Task: Change  the formatting of the data to 'Which is Greater than 5, 'in conditional formating, put the option 'Green Fill with Dark Green Text. . 'add another formatting option Format As Table, insert the option 'Orange Table style Medium 3 ', change the format of Column Width to AutoFit Column Width and sort the data in descending order In the sheet  Financial Tracking Toolbook
Action: Mouse moved to (193, 188)
Screenshot: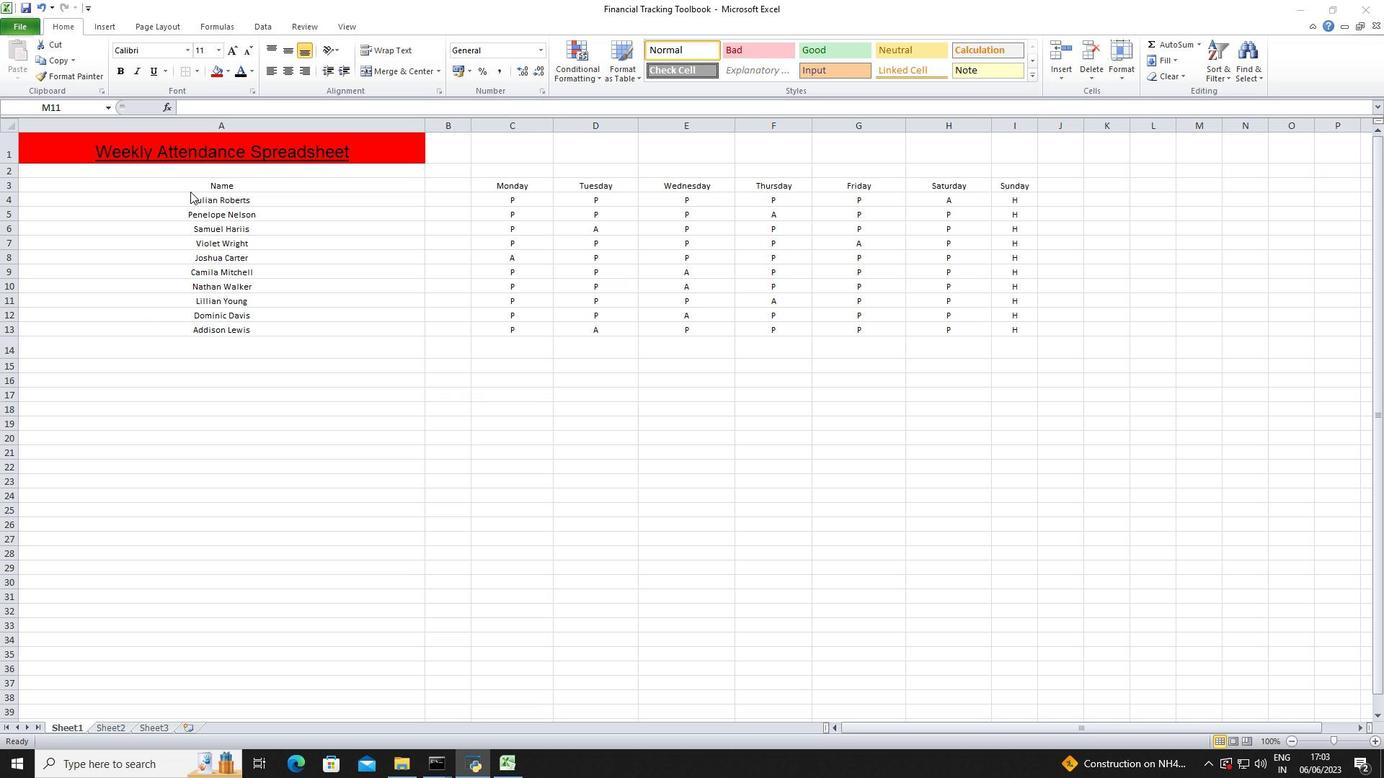 
Action: Mouse pressed left at (193, 188)
Screenshot: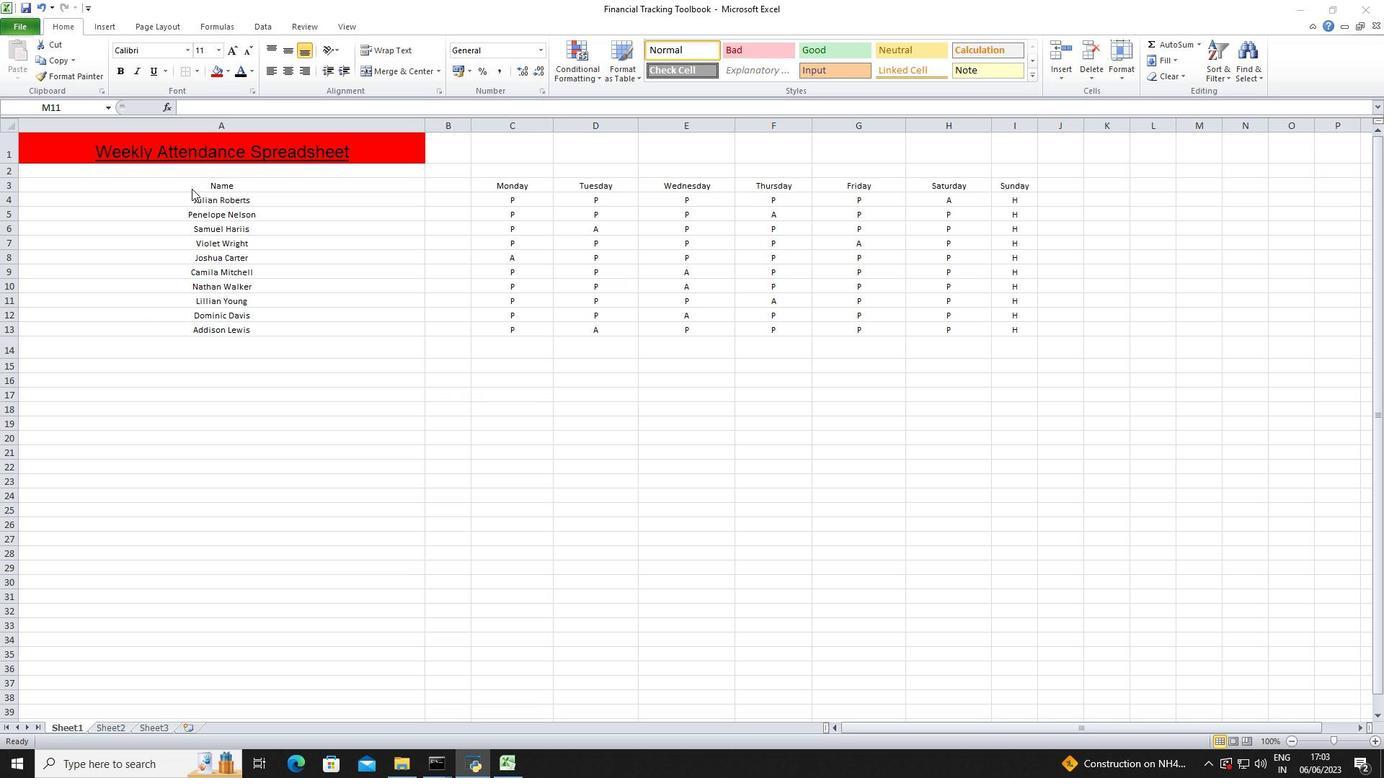 
Action: Mouse pressed left at (193, 188)
Screenshot: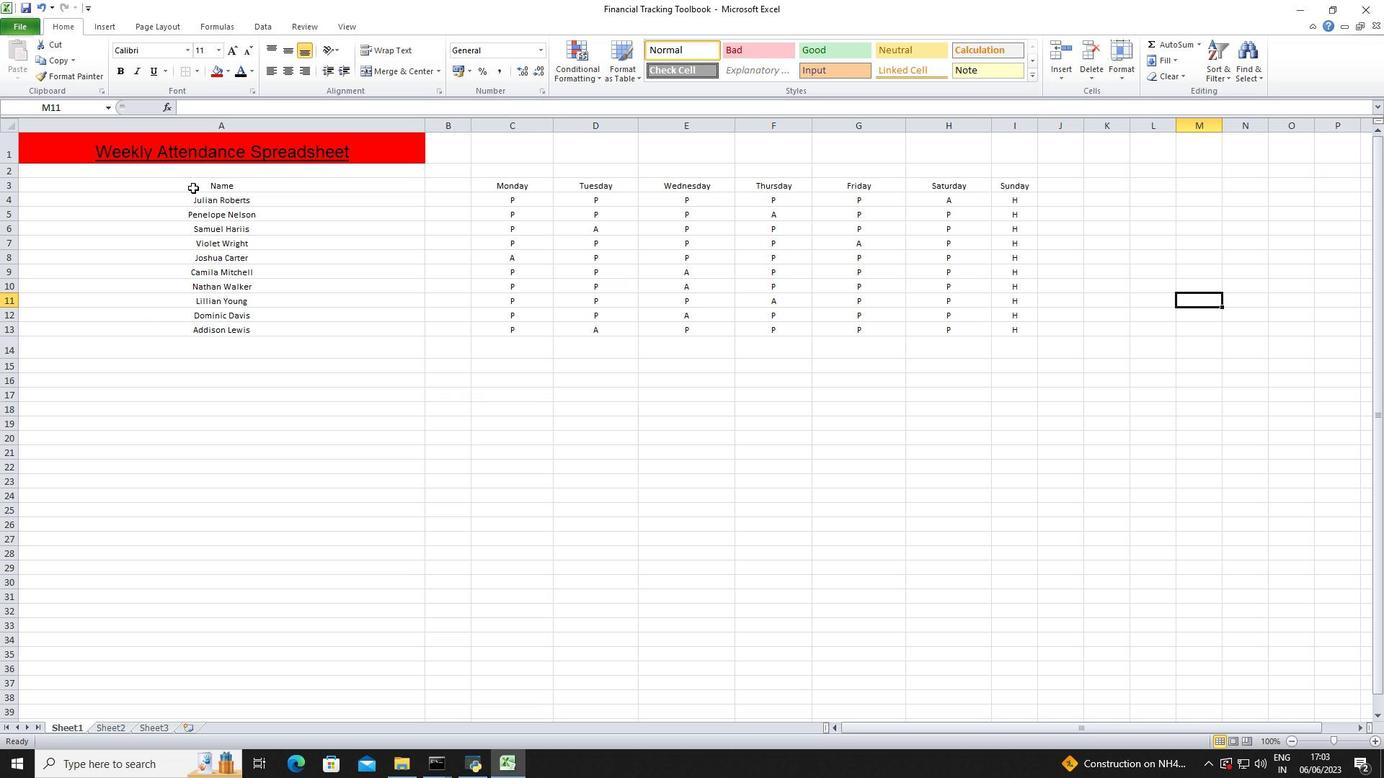 
Action: Mouse moved to (597, 81)
Screenshot: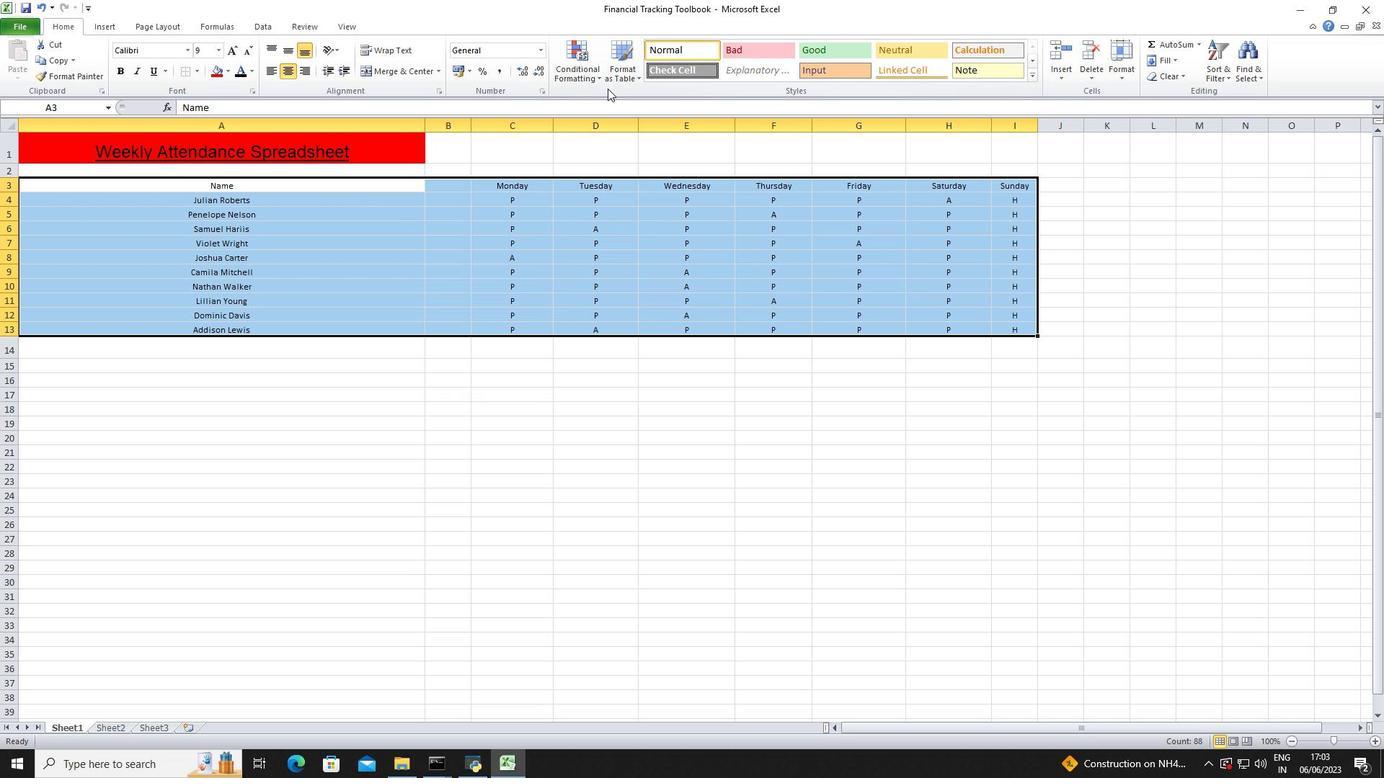 
Action: Mouse pressed left at (597, 81)
Screenshot: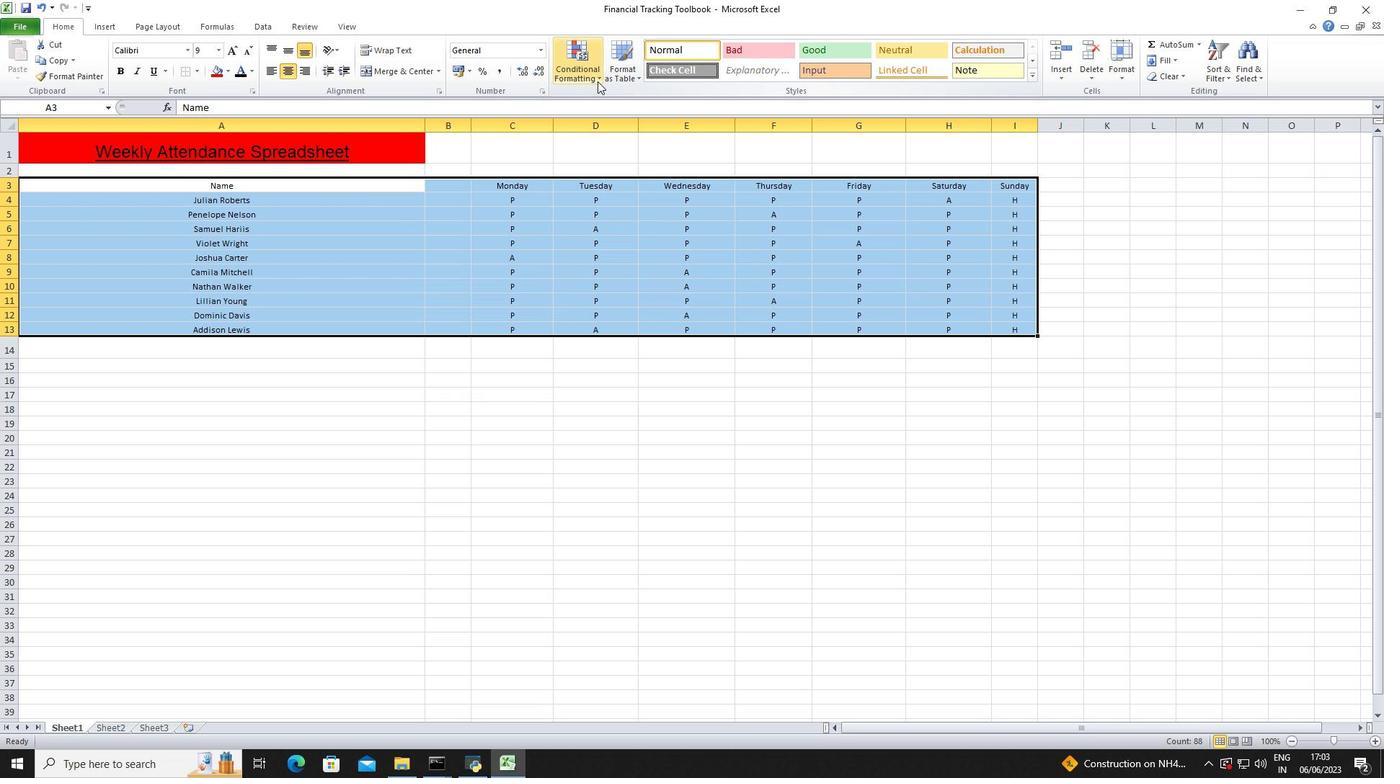 
Action: Mouse moved to (759, 109)
Screenshot: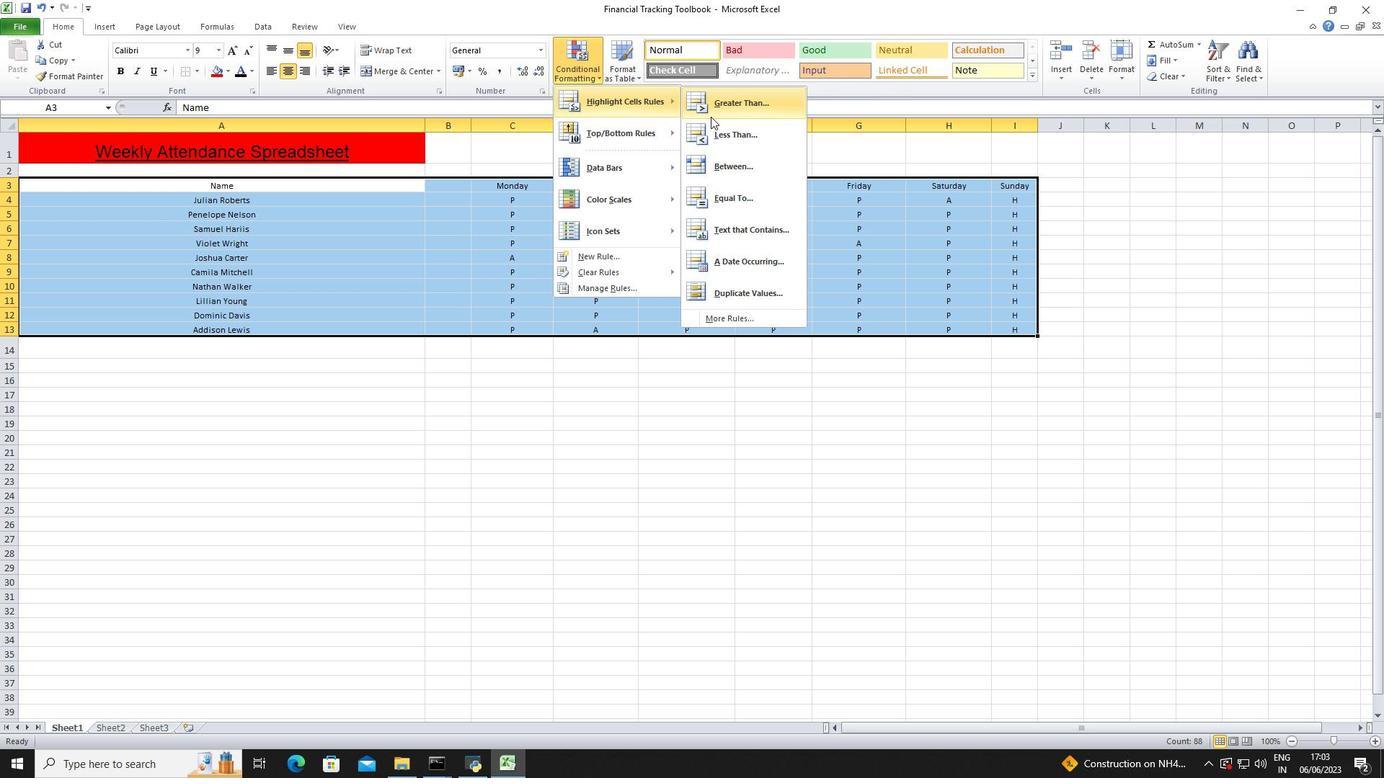 
Action: Mouse pressed left at (759, 109)
Screenshot: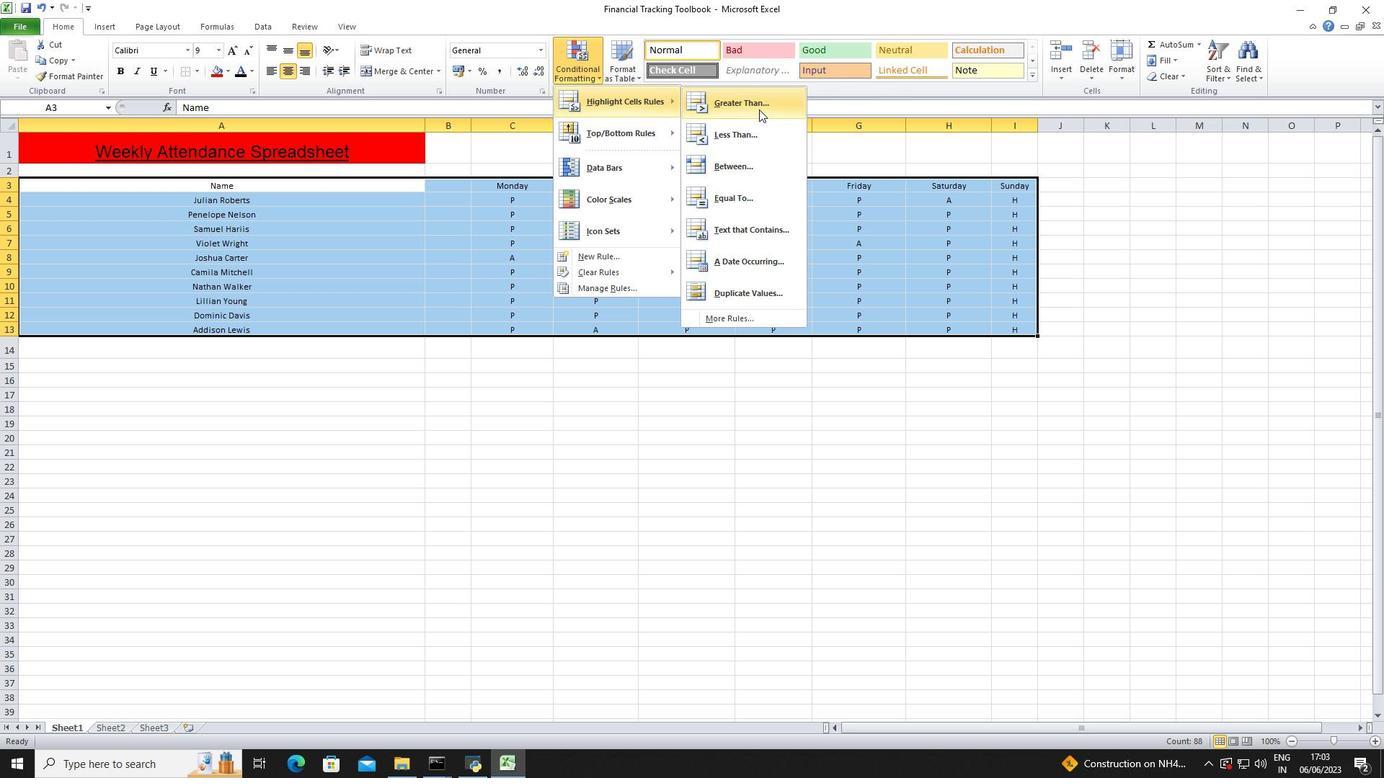 
Action: Mouse moved to (749, 114)
Screenshot: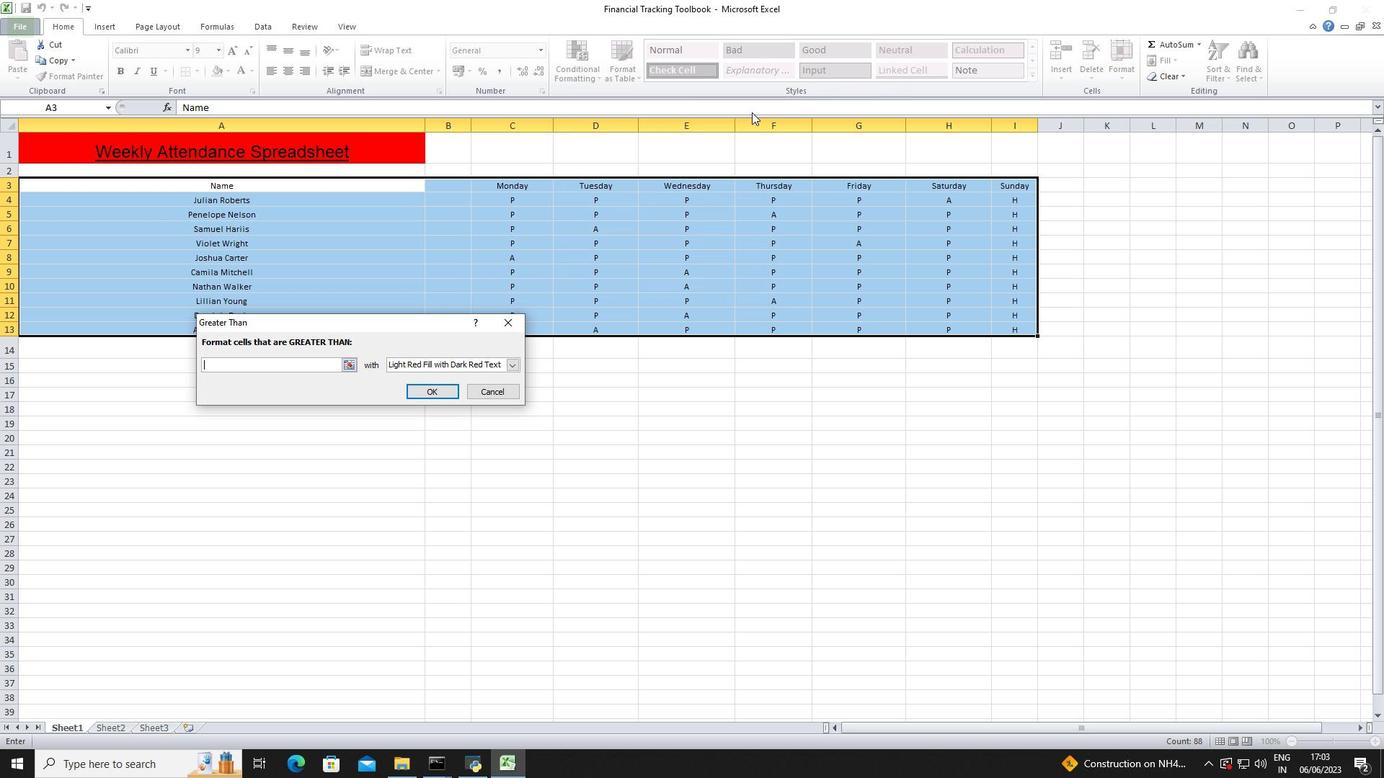
Action: Key pressed 5
Screenshot: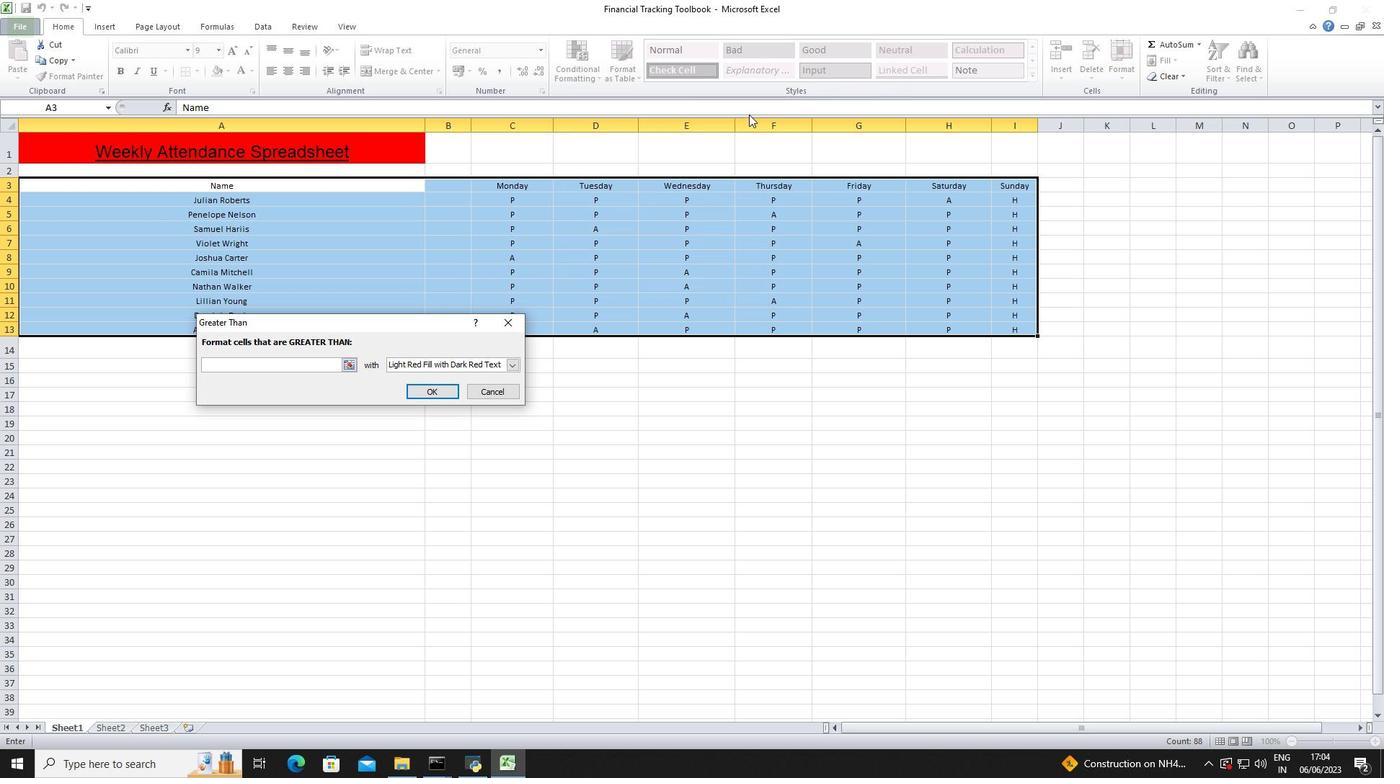 
Action: Mouse moved to (510, 362)
Screenshot: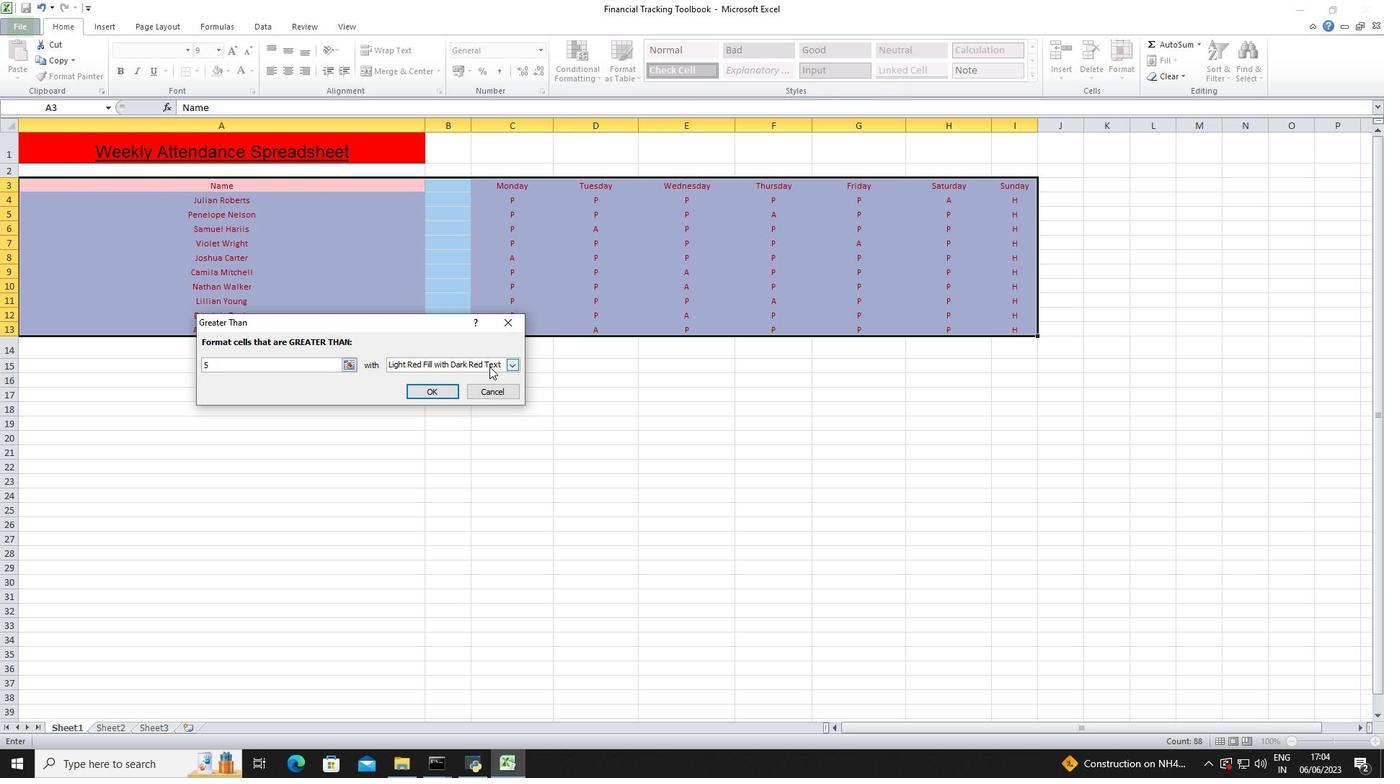 
Action: Mouse pressed left at (510, 362)
Screenshot: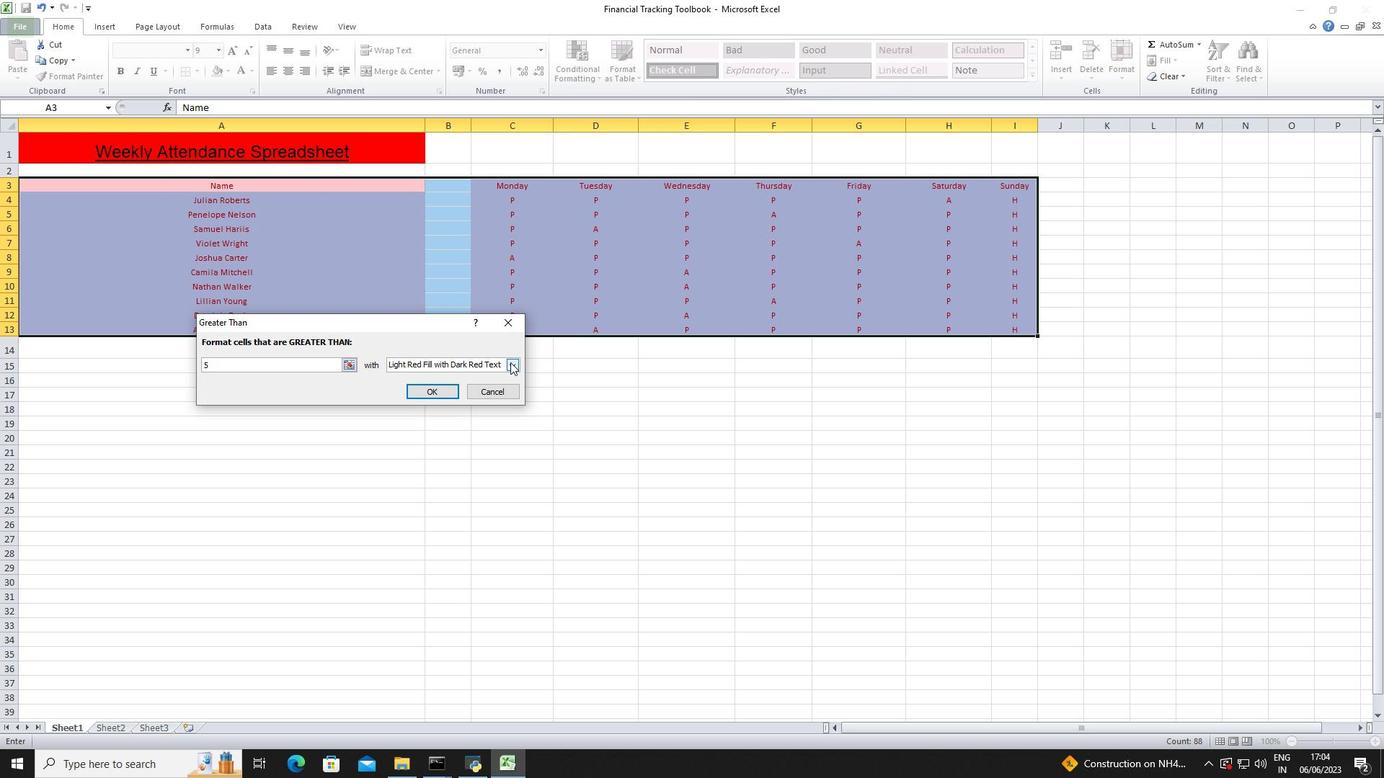 
Action: Mouse moved to (494, 397)
Screenshot: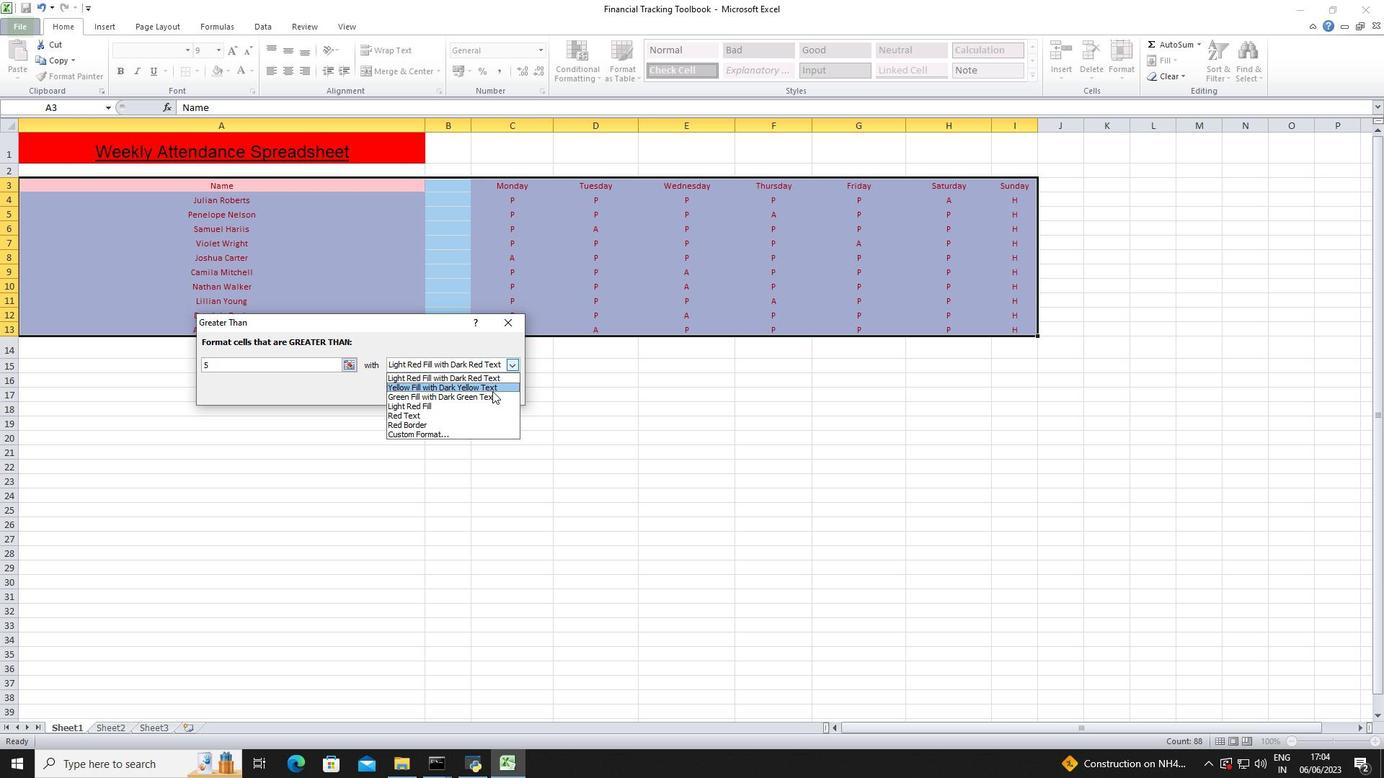 
Action: Mouse pressed left at (494, 397)
Screenshot: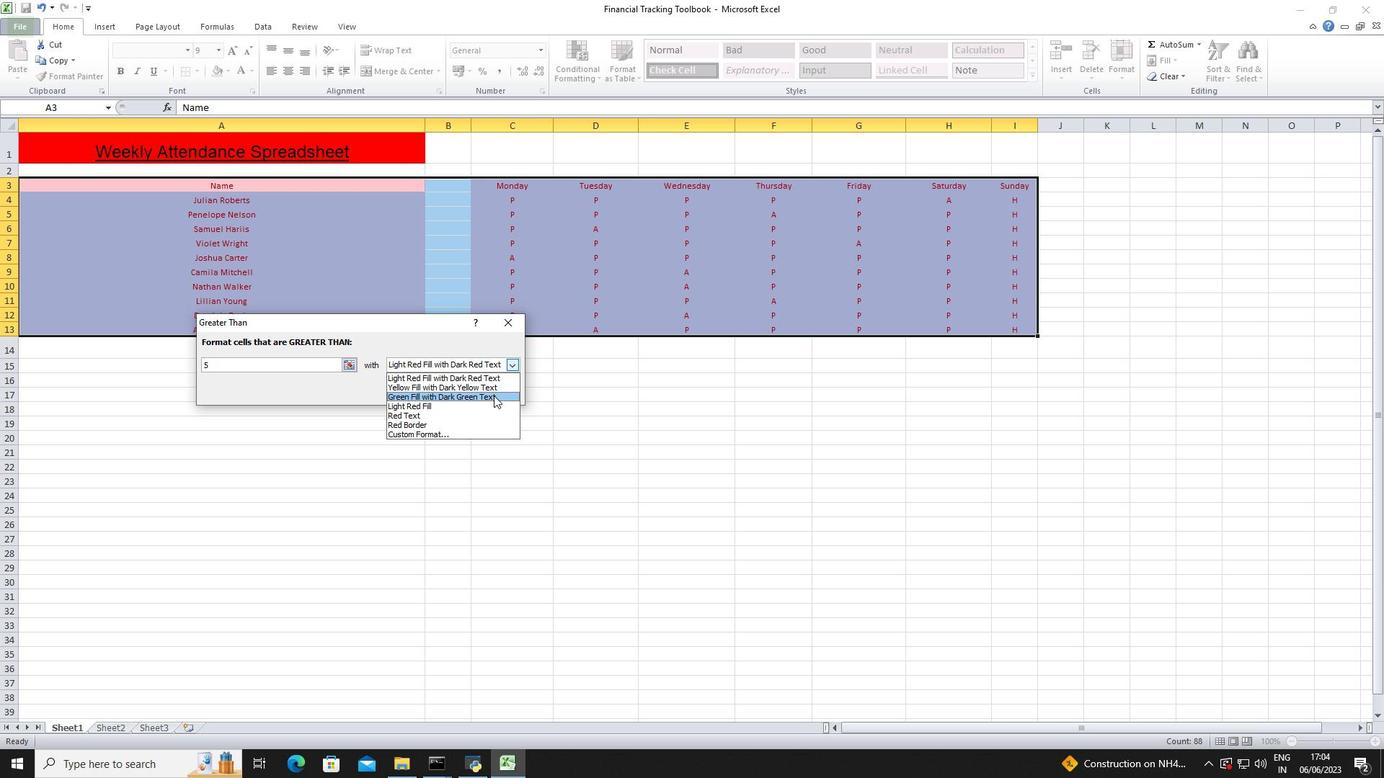 
Action: Mouse moved to (414, 386)
Screenshot: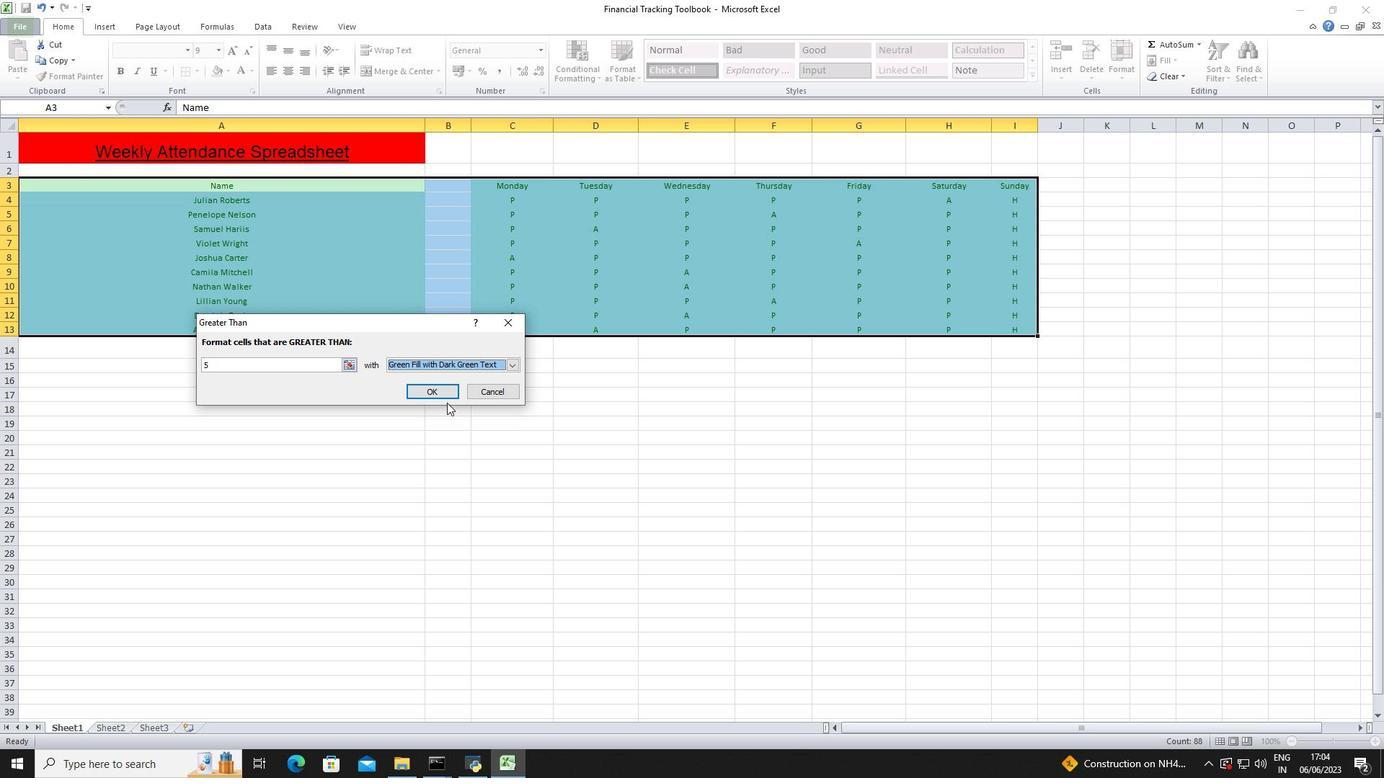 
Action: Mouse pressed left at (414, 386)
Screenshot: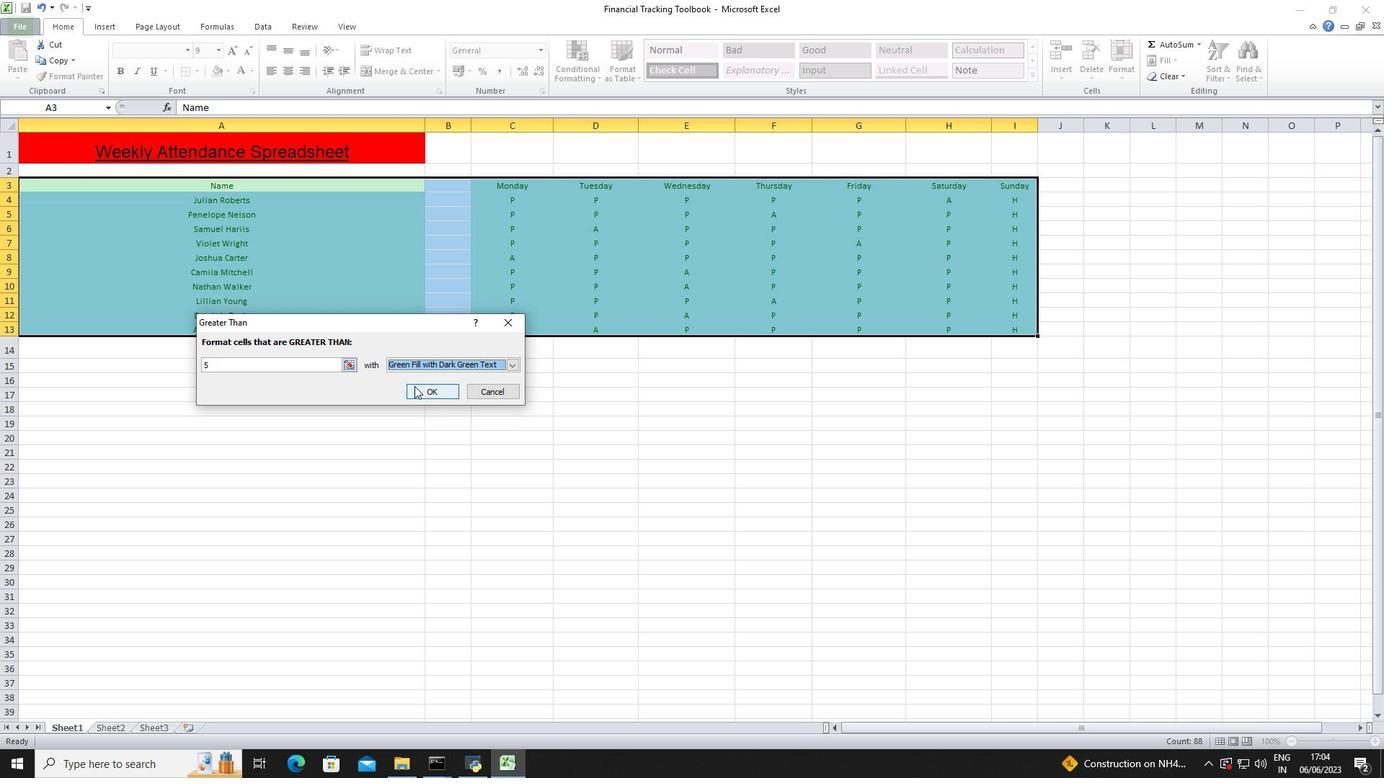 
Action: Mouse moved to (628, 78)
Screenshot: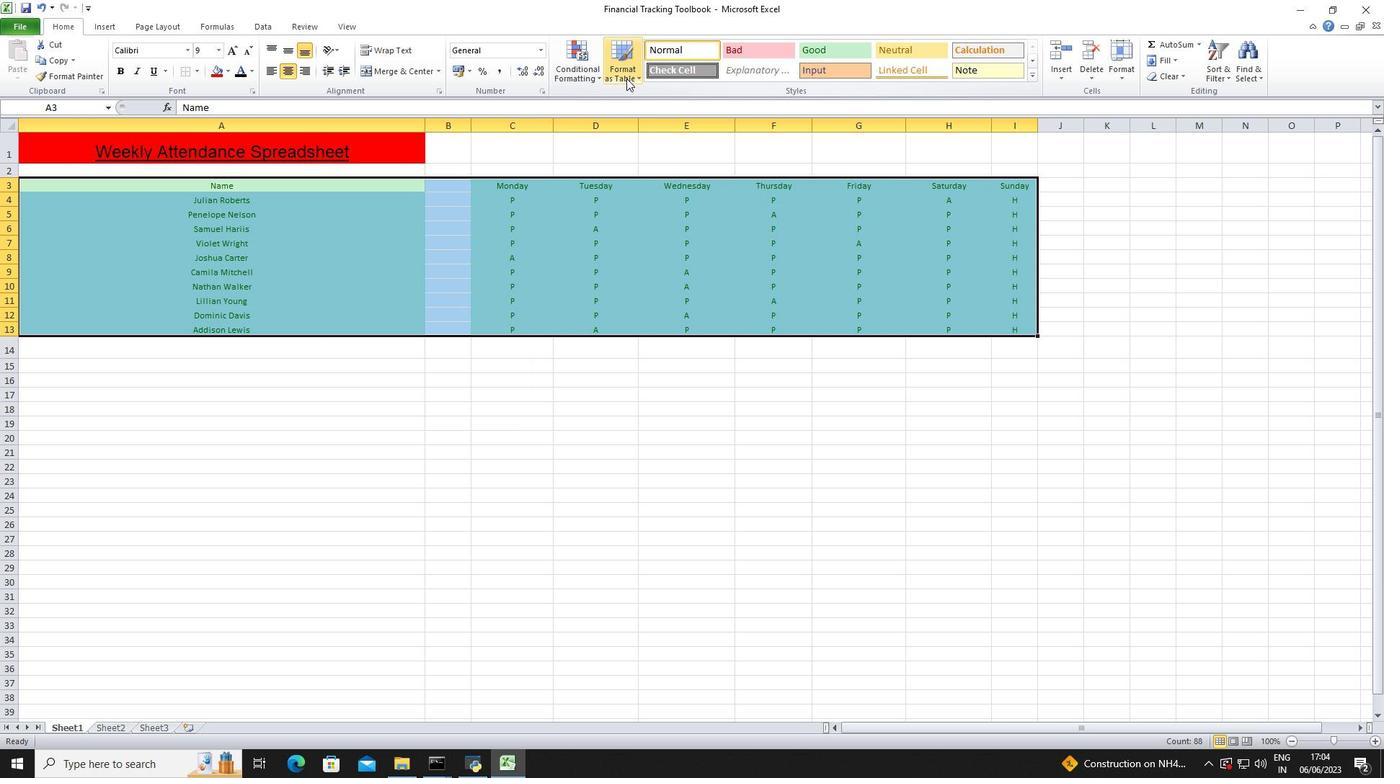 
Action: Mouse pressed left at (628, 78)
Screenshot: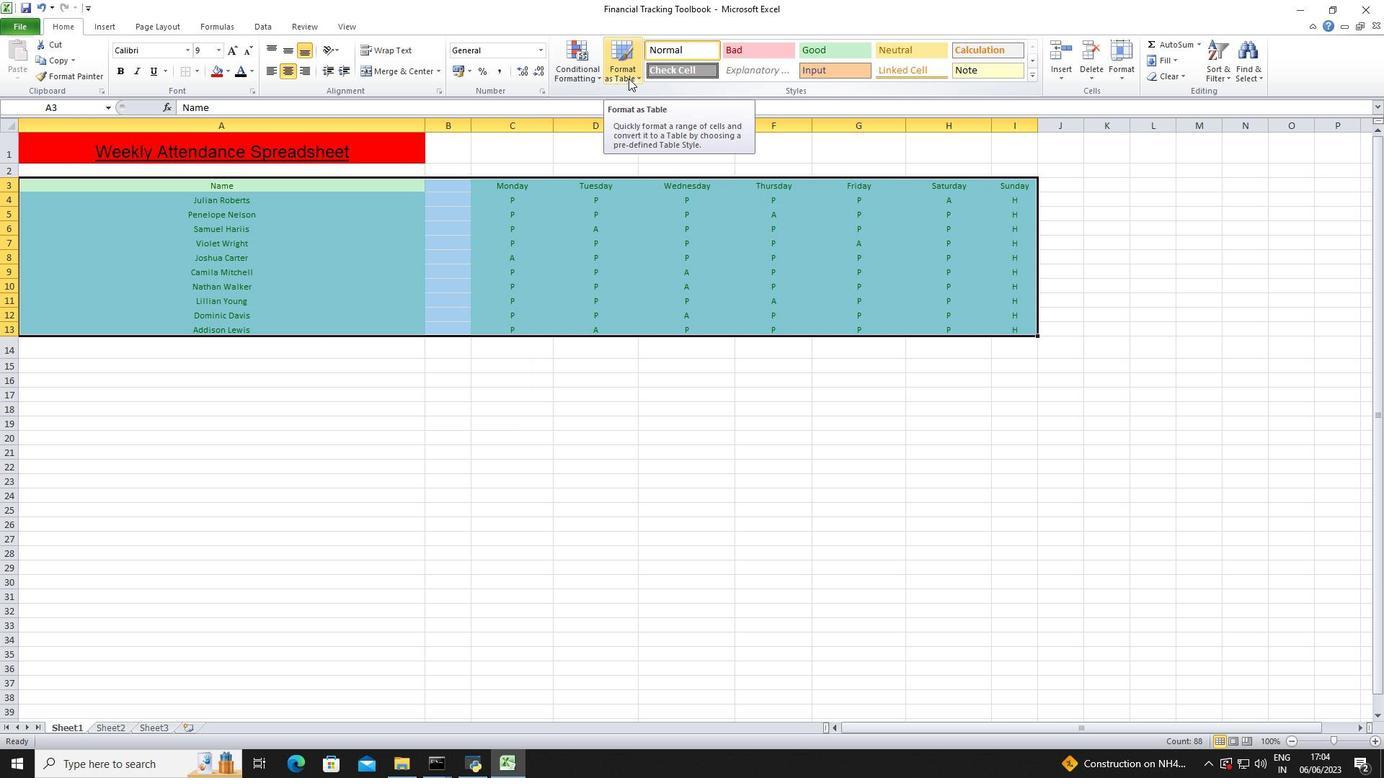 
Action: Mouse moved to (945, 162)
Screenshot: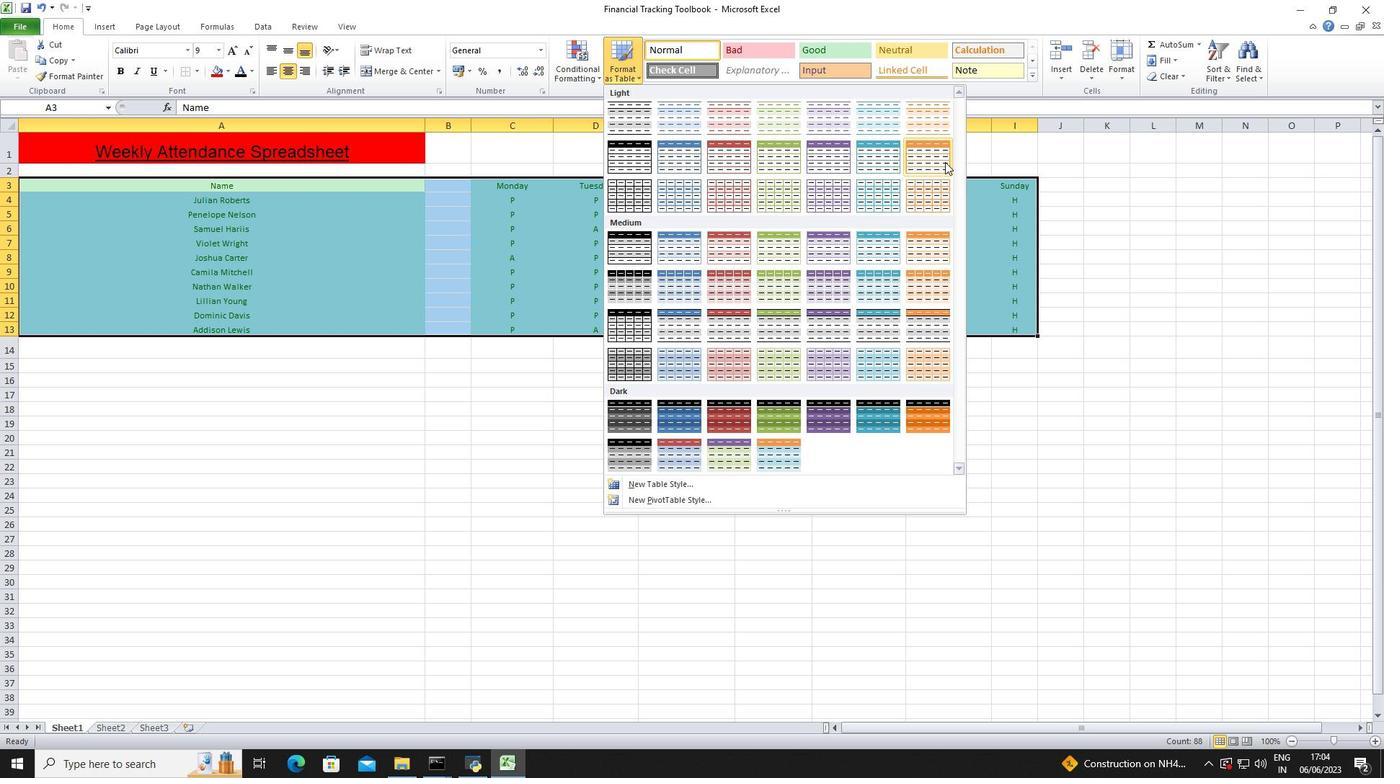 
Action: Mouse pressed left at (945, 162)
Screenshot: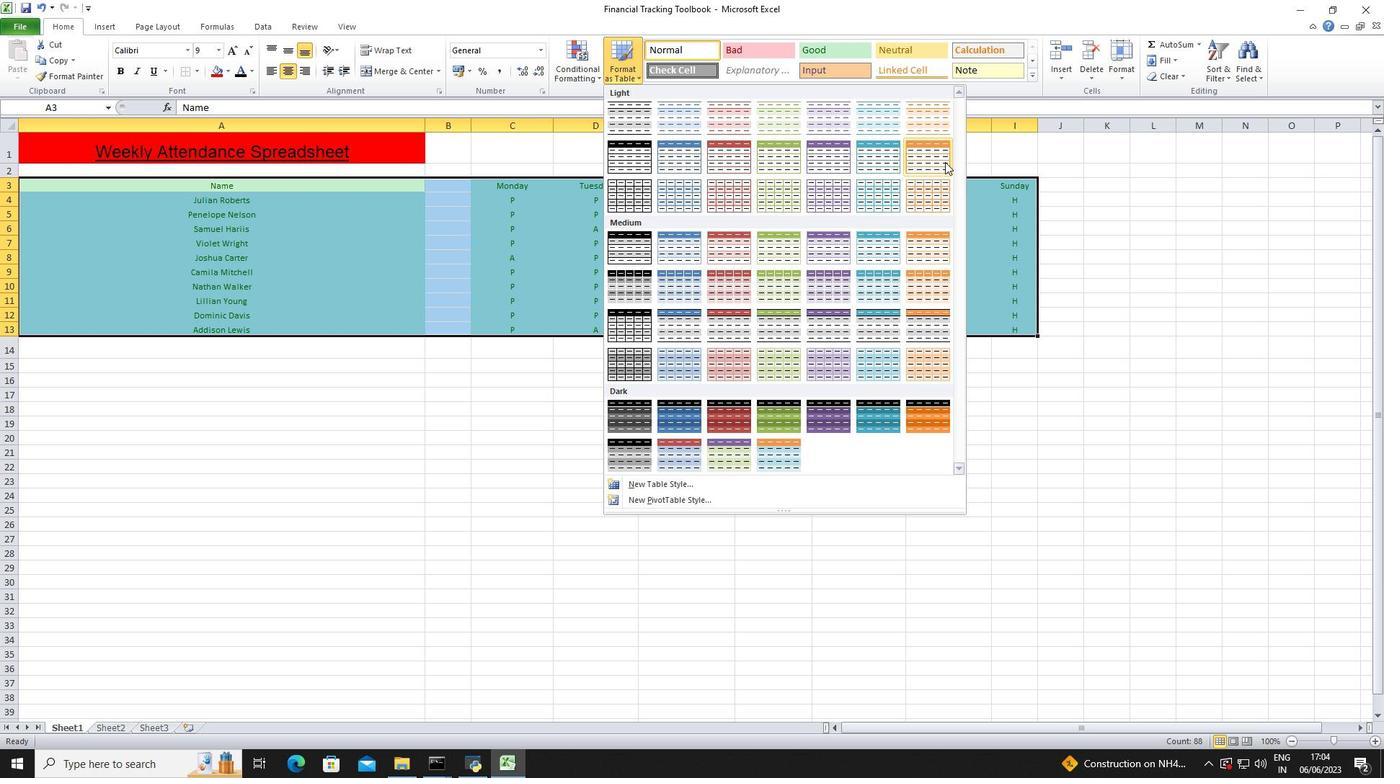 
Action: Mouse moved to (353, 384)
Screenshot: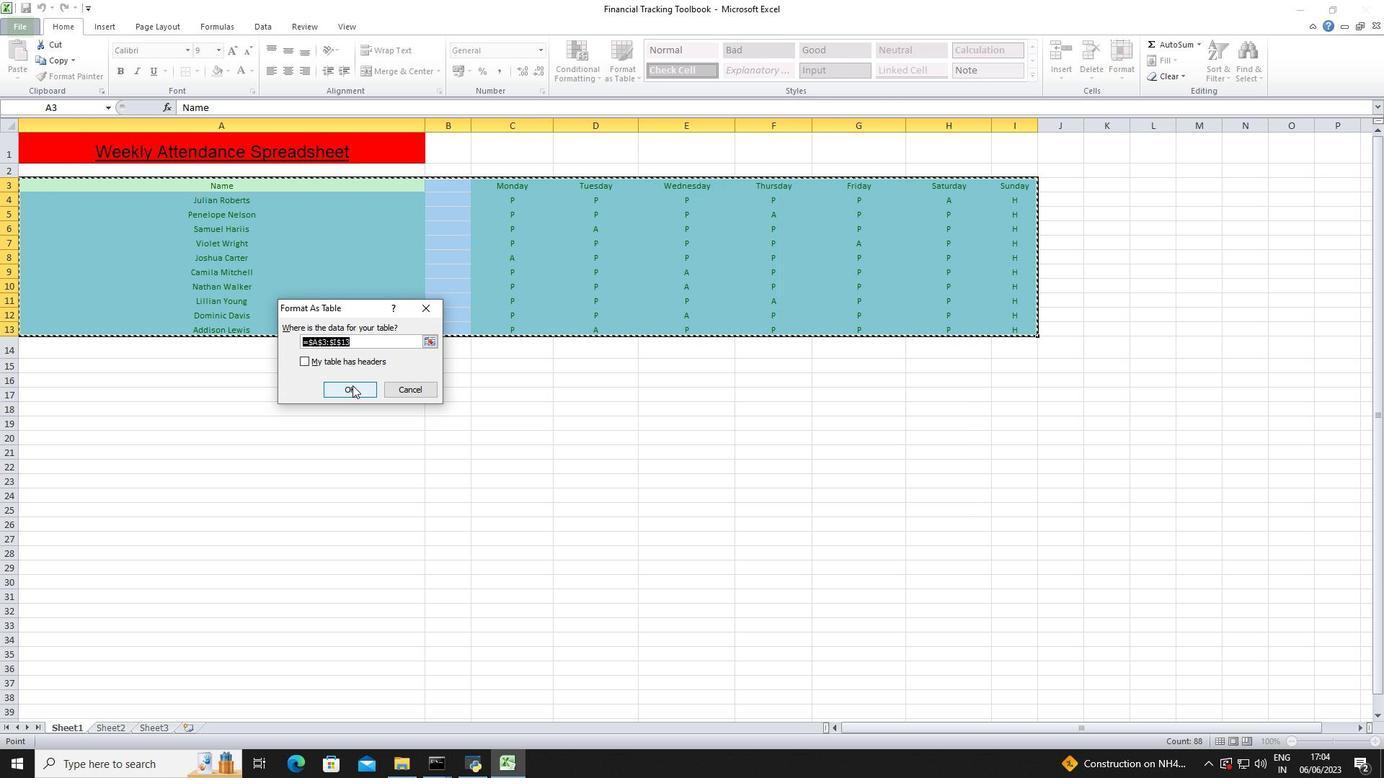 
Action: Mouse pressed left at (353, 384)
Screenshot: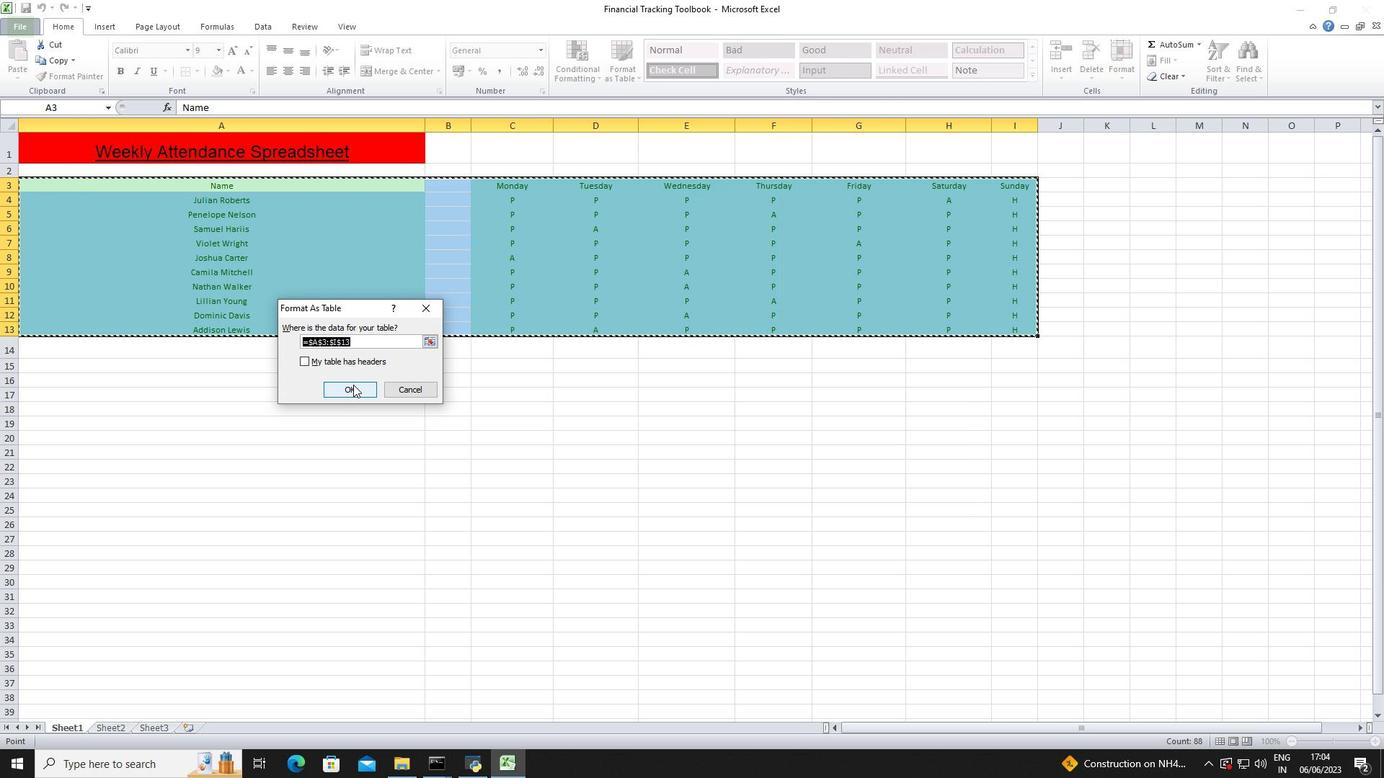 
Action: Mouse moved to (54, 31)
Screenshot: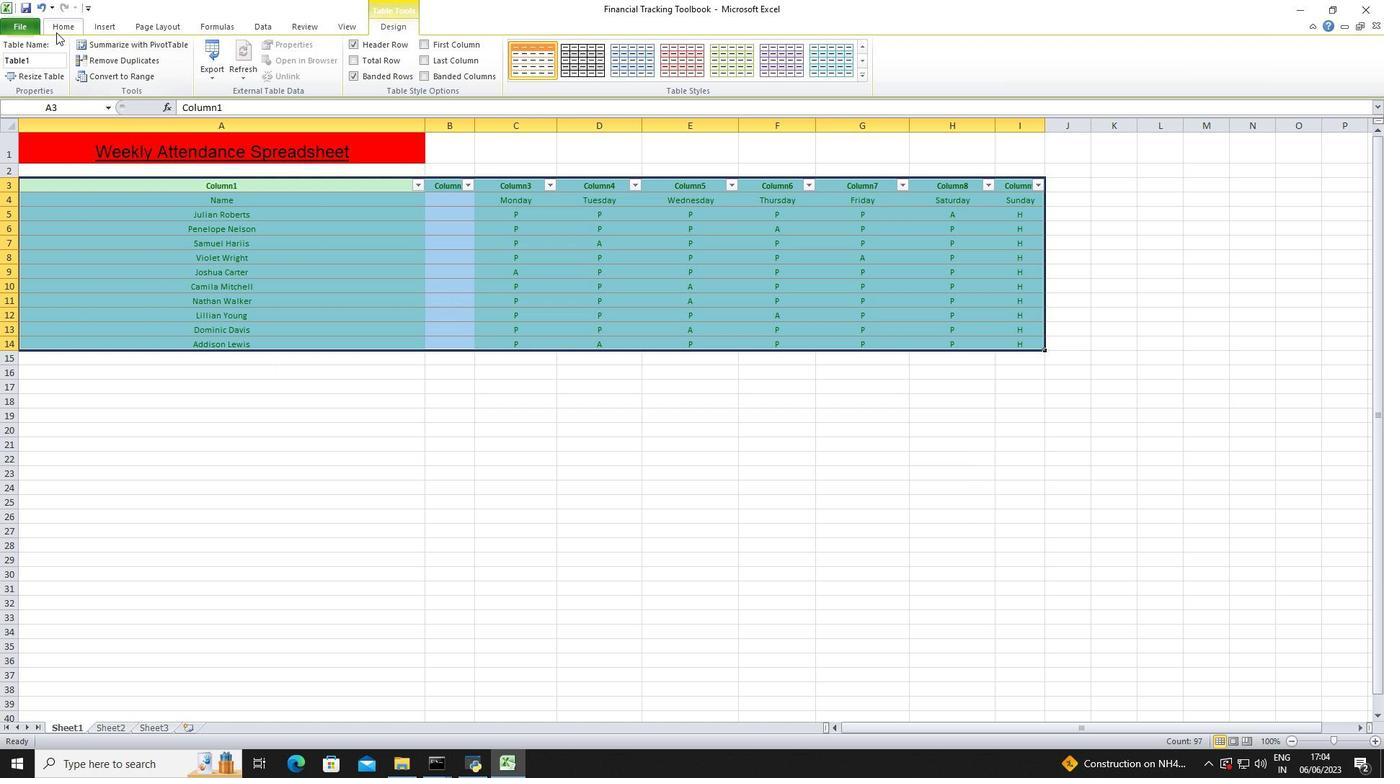 
Action: Mouse pressed left at (54, 31)
Screenshot: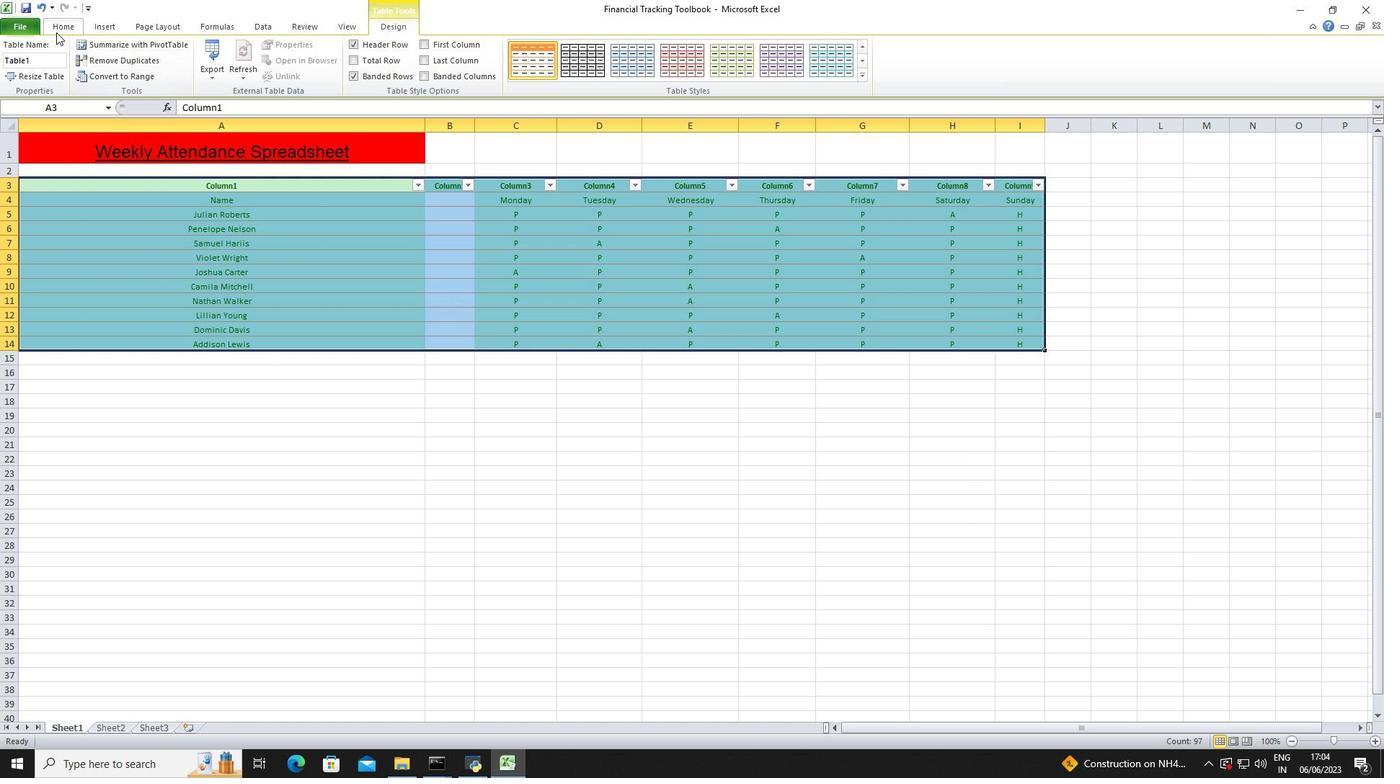 
Action: Mouse moved to (1118, 83)
Screenshot: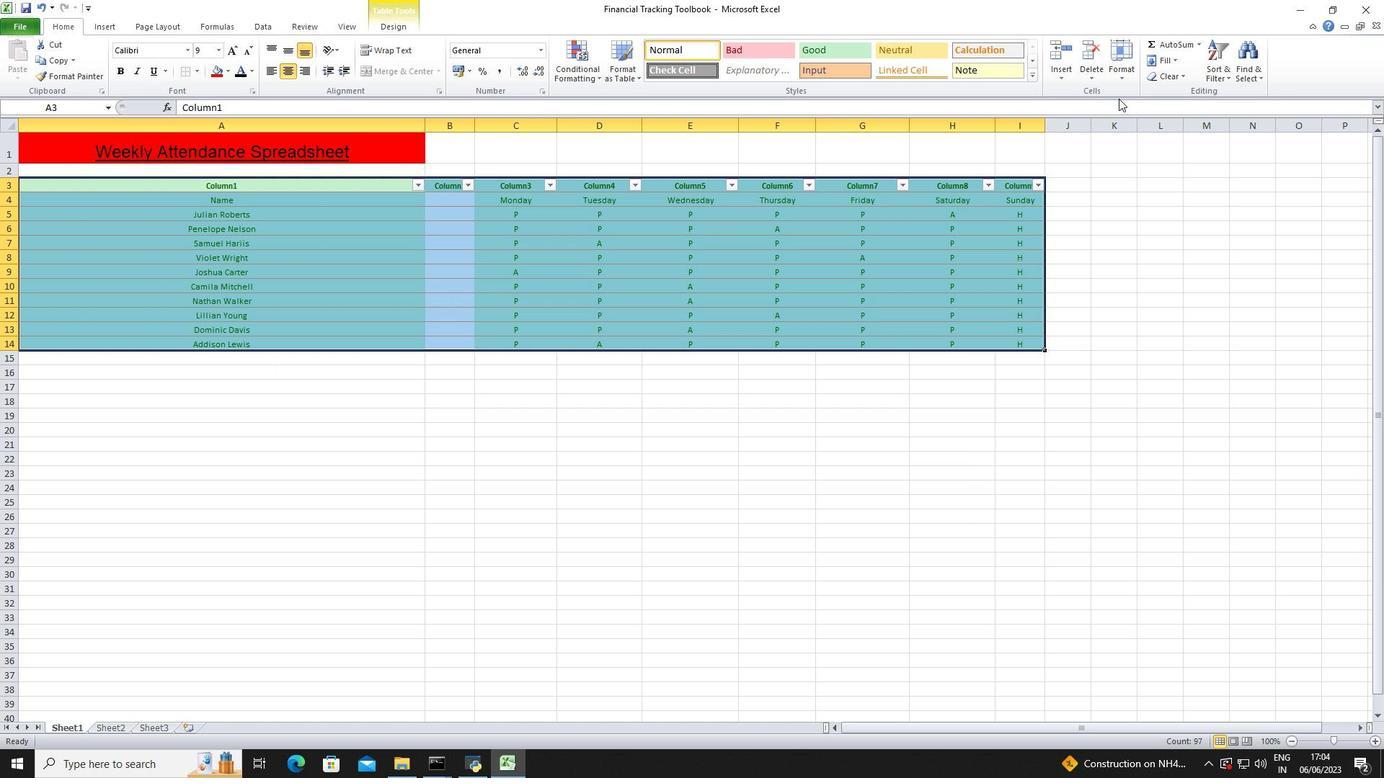 
Action: Mouse pressed left at (1118, 83)
Screenshot: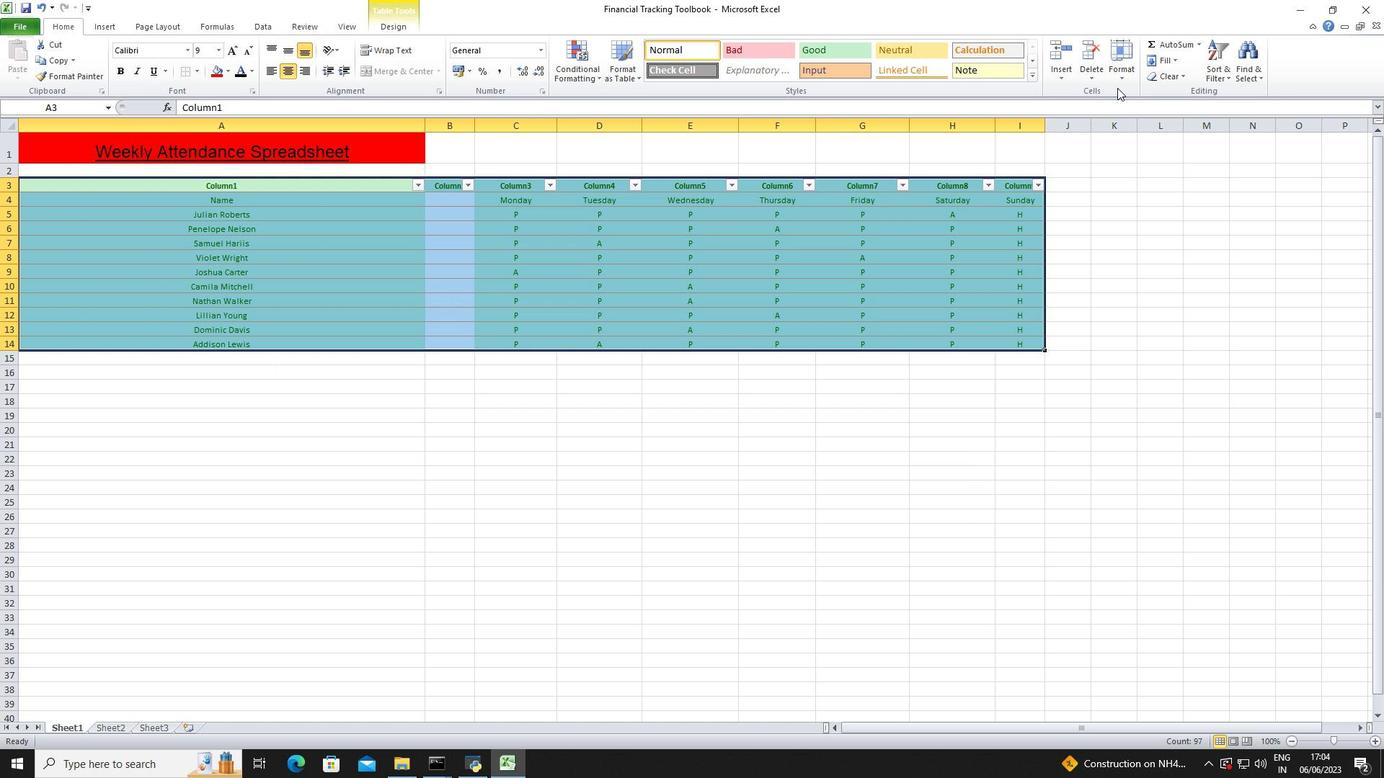 
Action: Mouse moved to (1150, 159)
Screenshot: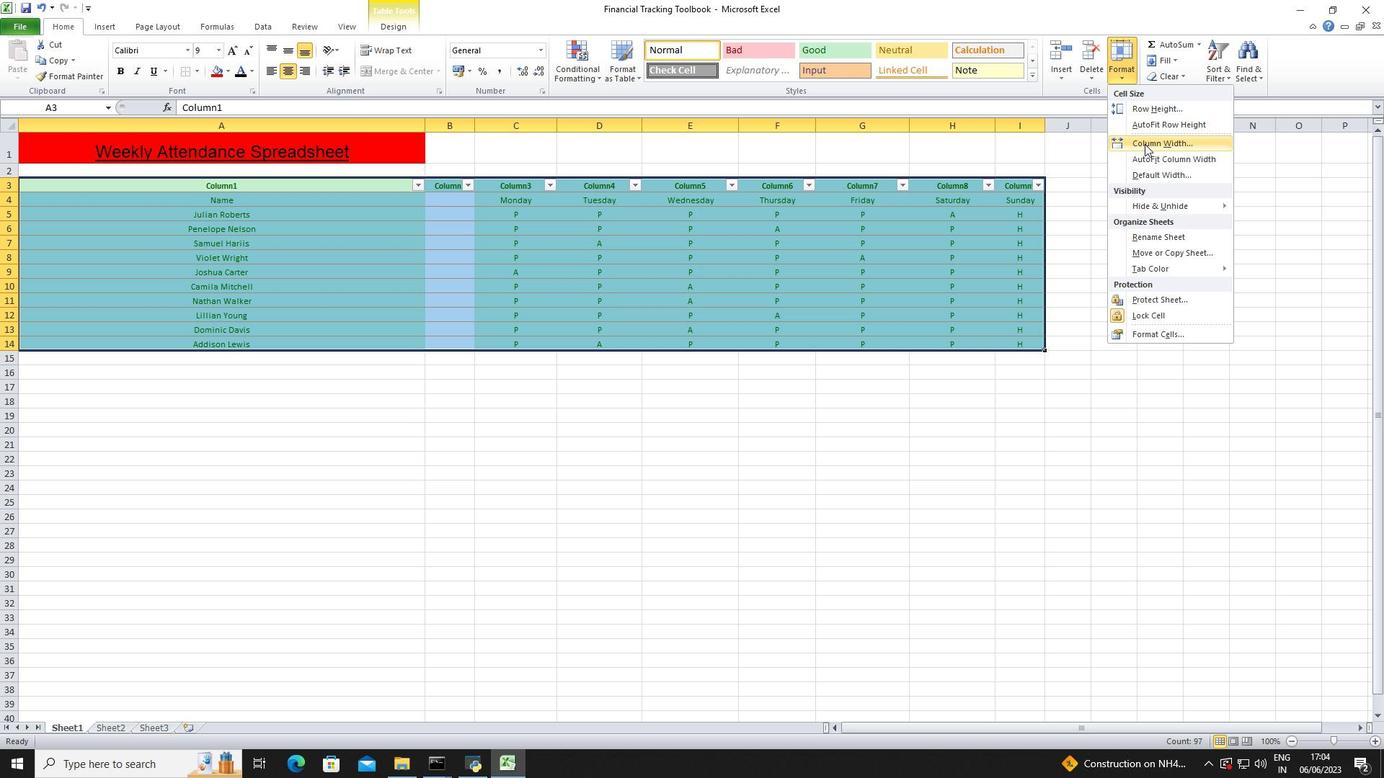 
Action: Mouse pressed left at (1150, 159)
Screenshot: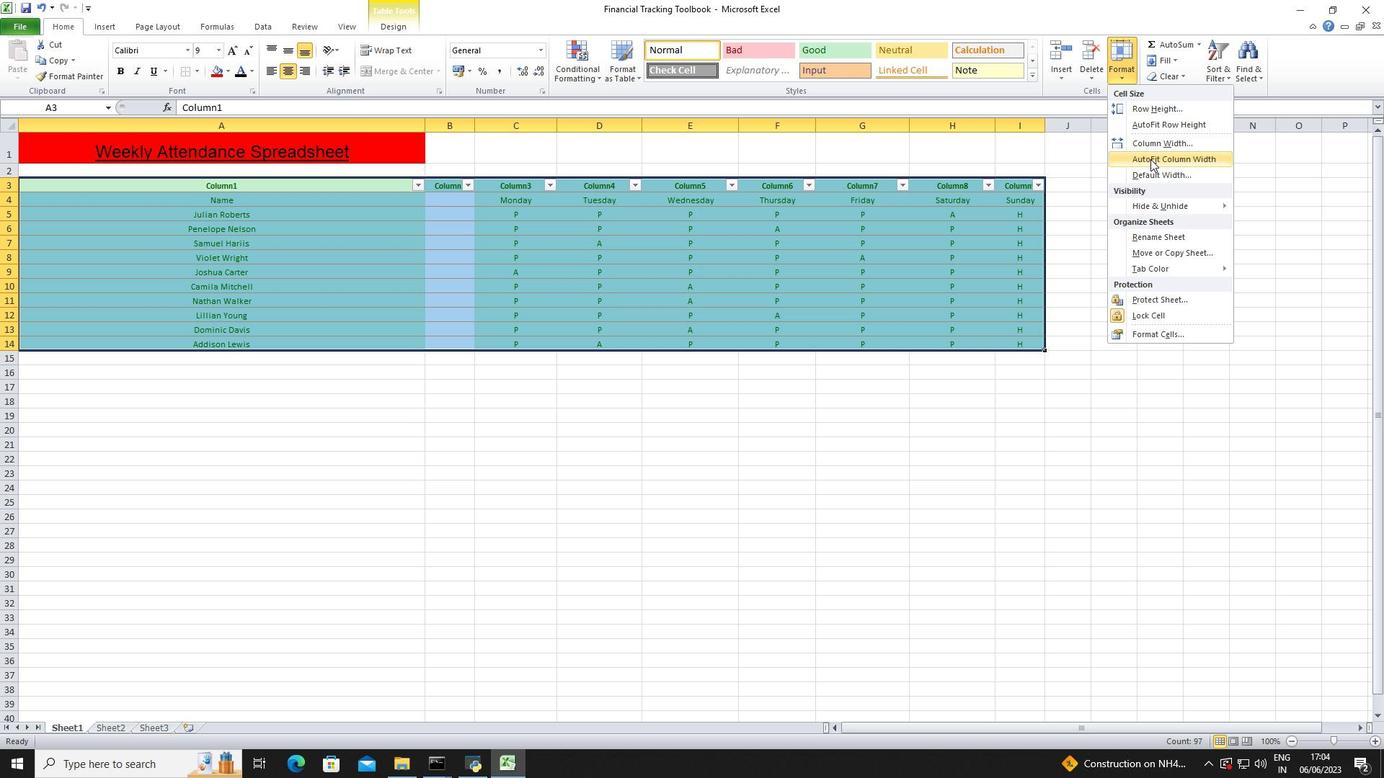 
Action: Mouse moved to (1217, 76)
Screenshot: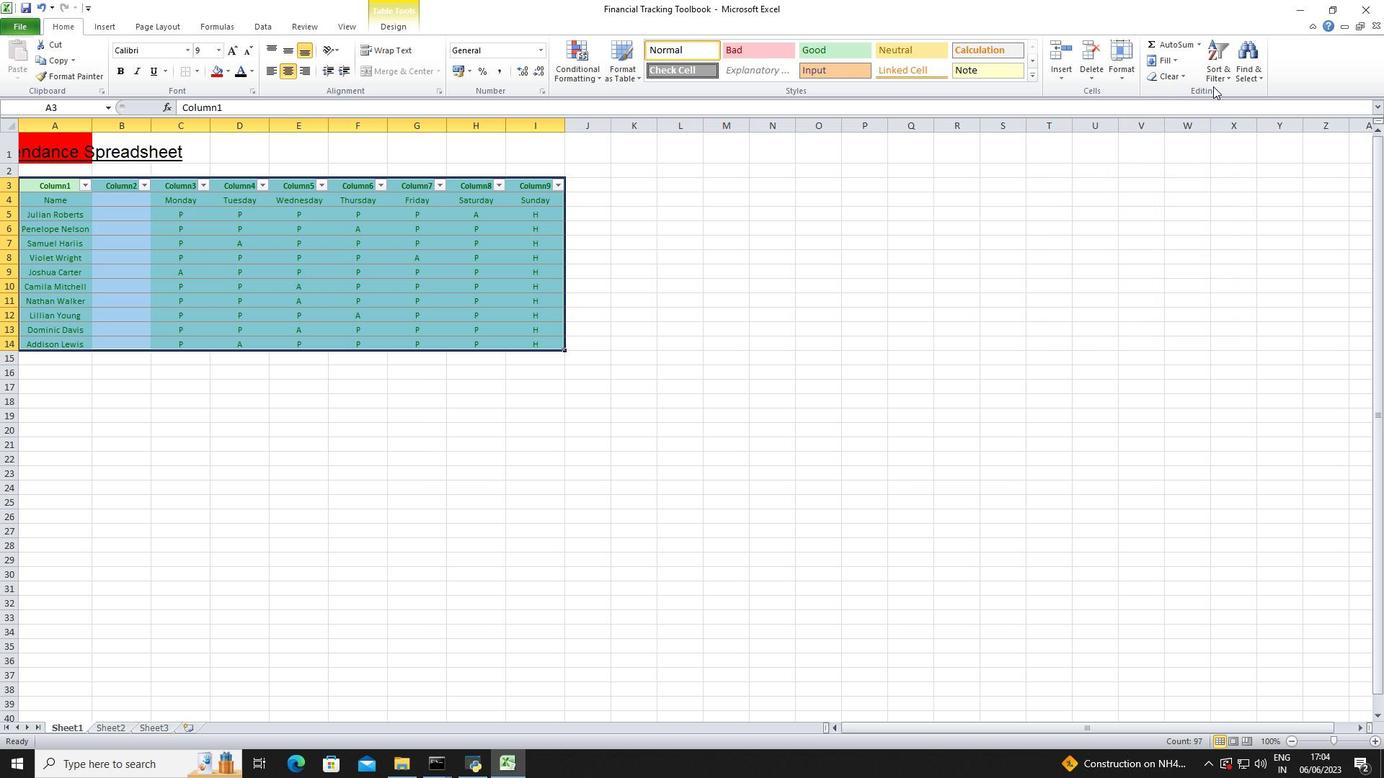 
Action: Mouse pressed left at (1217, 76)
Screenshot: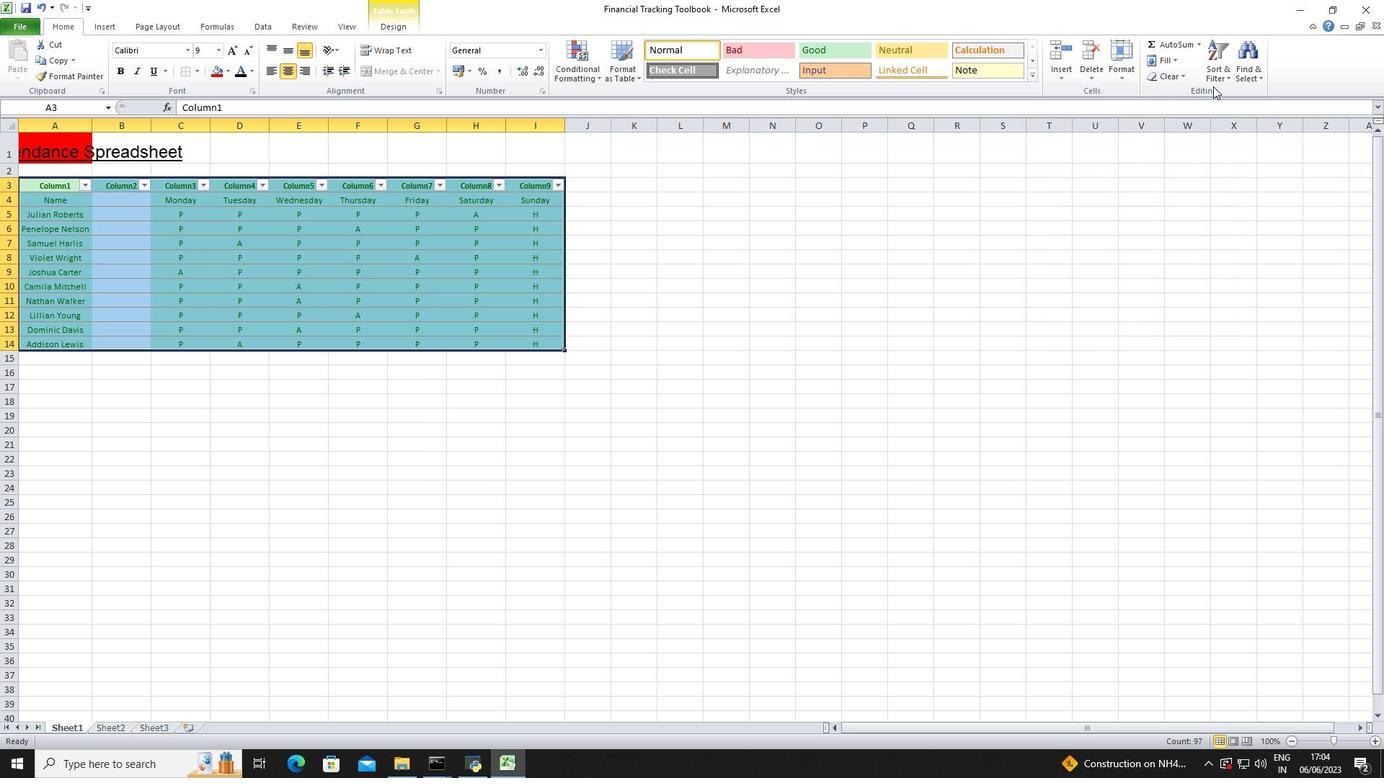 
Action: Mouse moved to (1221, 106)
Screenshot: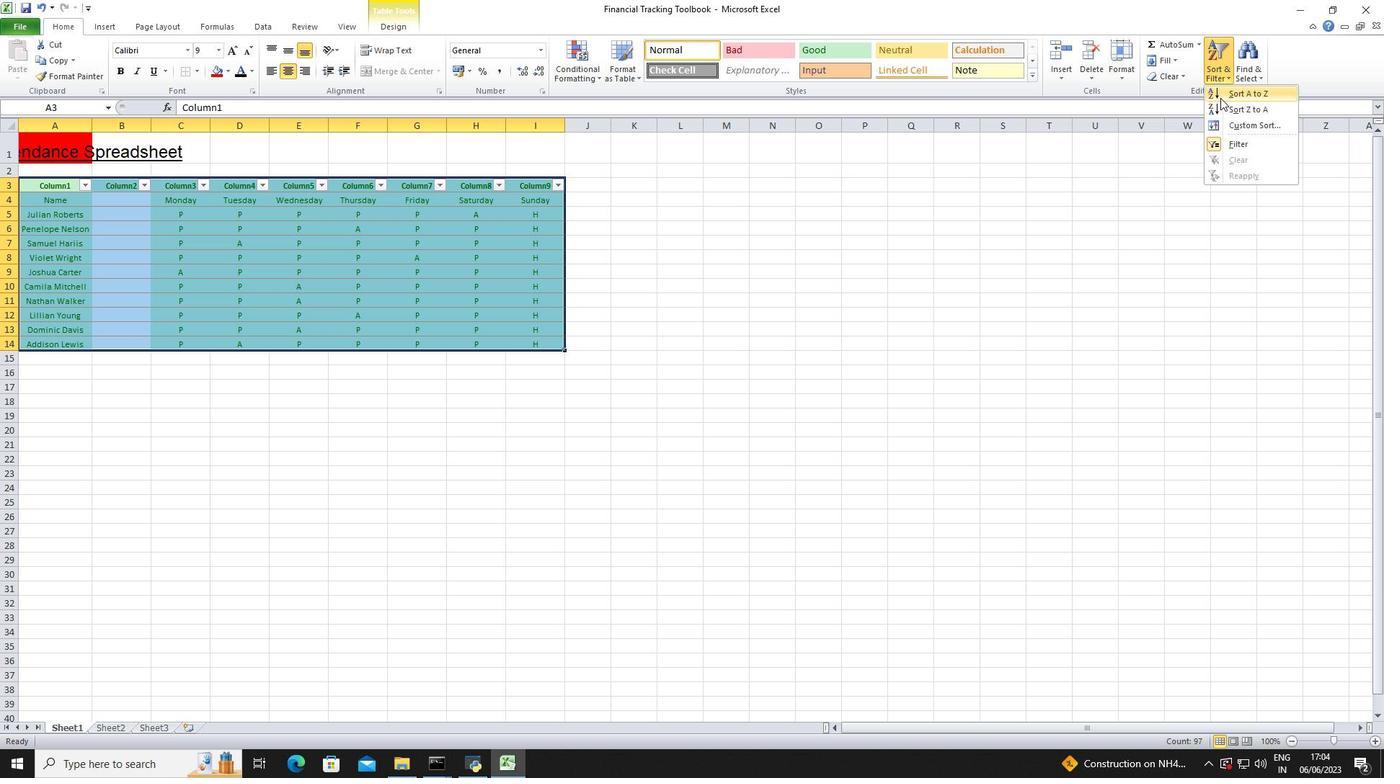 
Action: Mouse pressed left at (1221, 106)
Screenshot: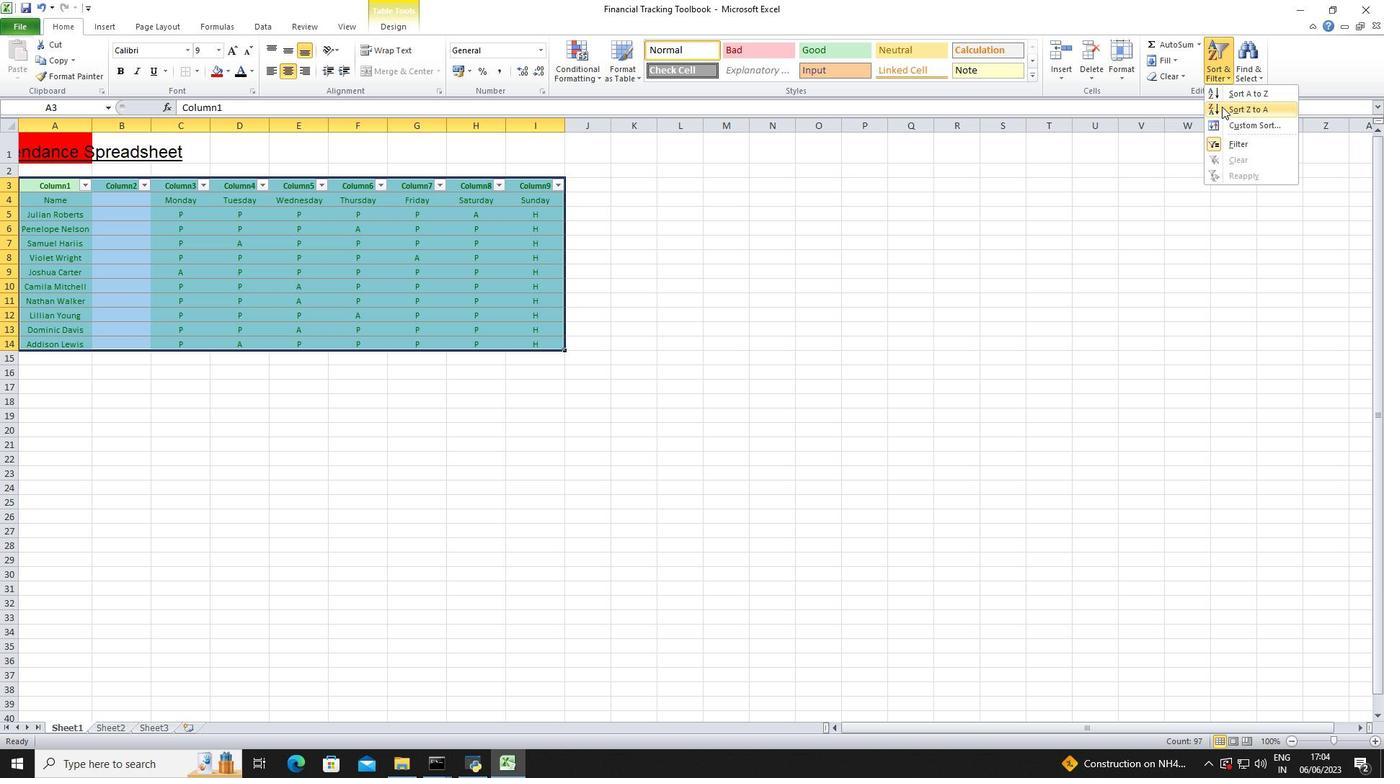 
Action: Mouse moved to (583, 278)
Screenshot: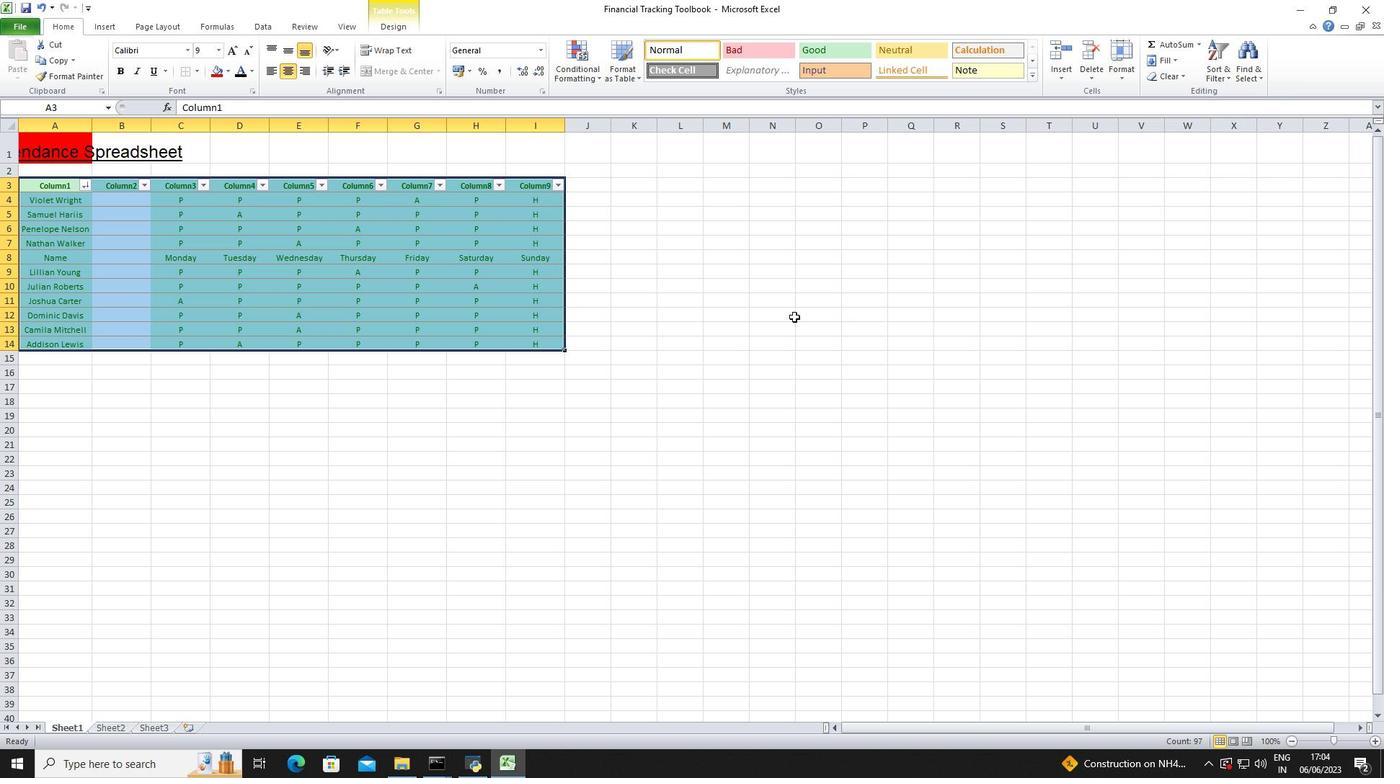 
Action: Mouse pressed left at (583, 278)
Screenshot: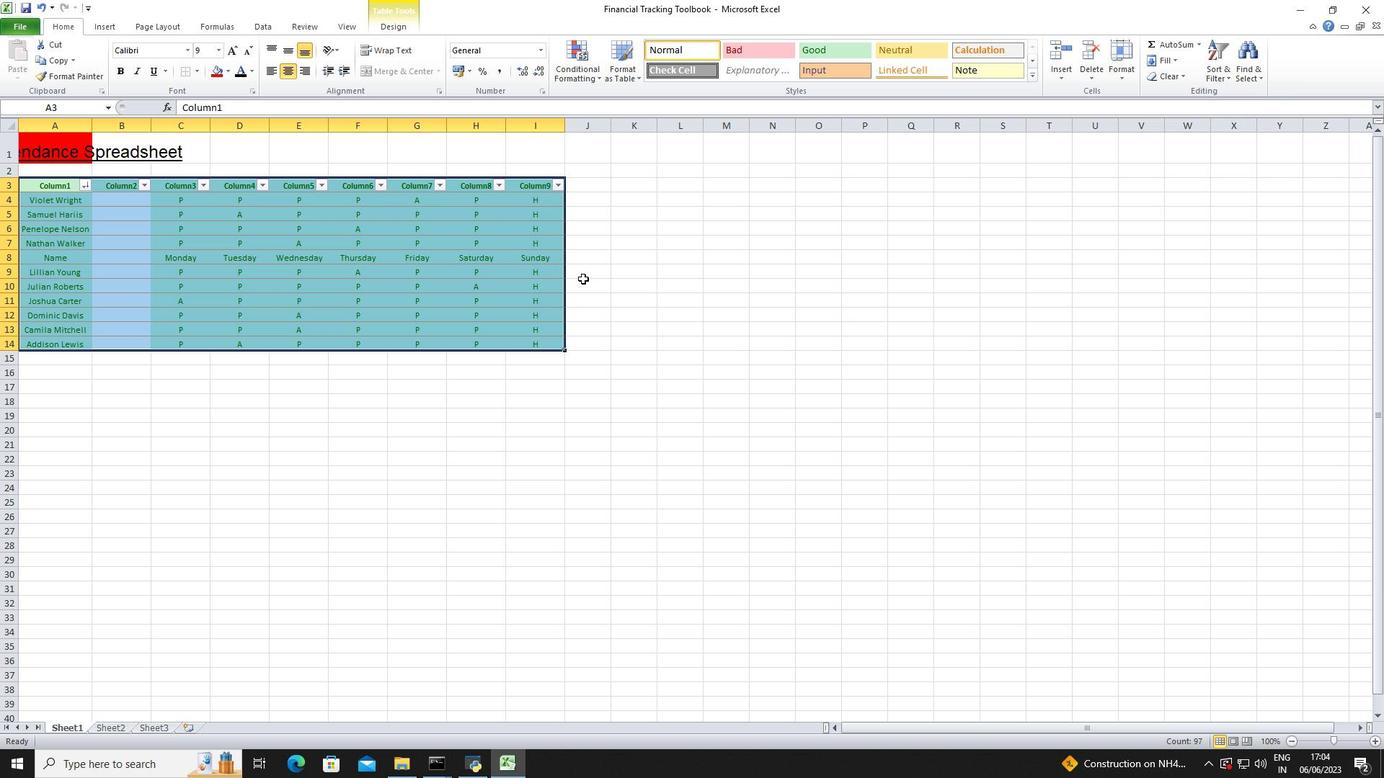 
